 Task: Forward email with the signature Frances Hernandez with the subject Request for a blog post from softage.1@softage.net to softage.4@softage.net with the message Please let me know if there are any updates on the recruitment process., select first word, change the font color from current to blue and background color to purple Send the email
Action: Mouse moved to (848, 64)
Screenshot: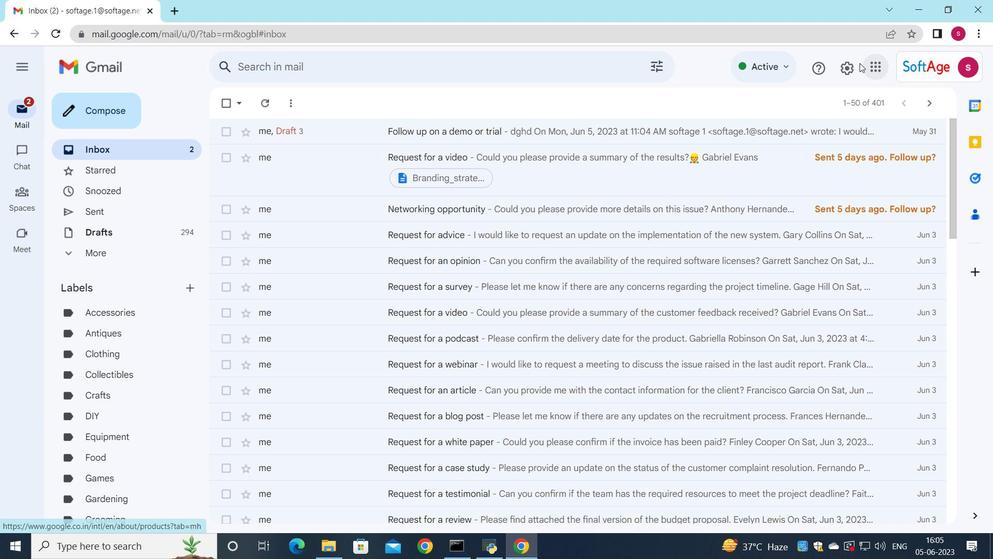 
Action: Mouse pressed left at (848, 64)
Screenshot: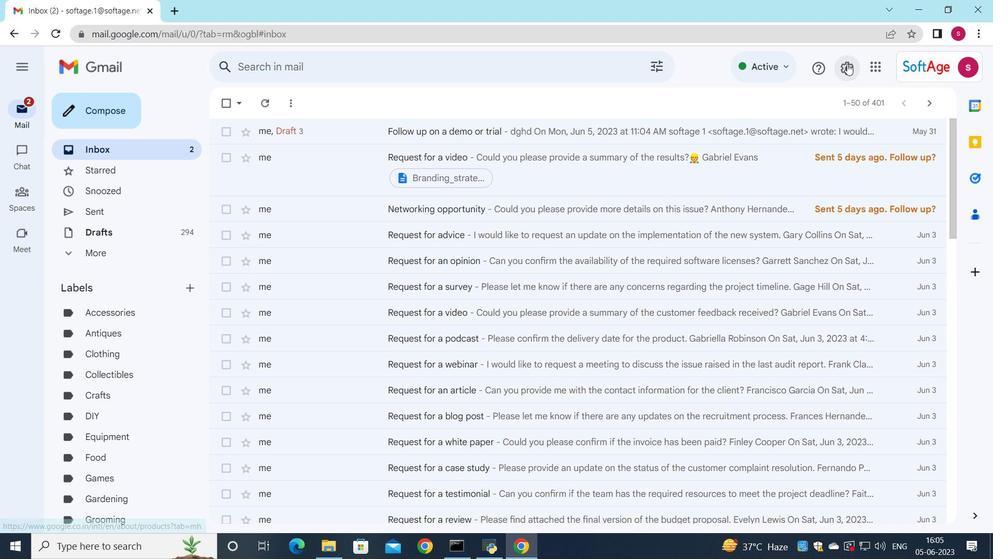 
Action: Mouse moved to (839, 131)
Screenshot: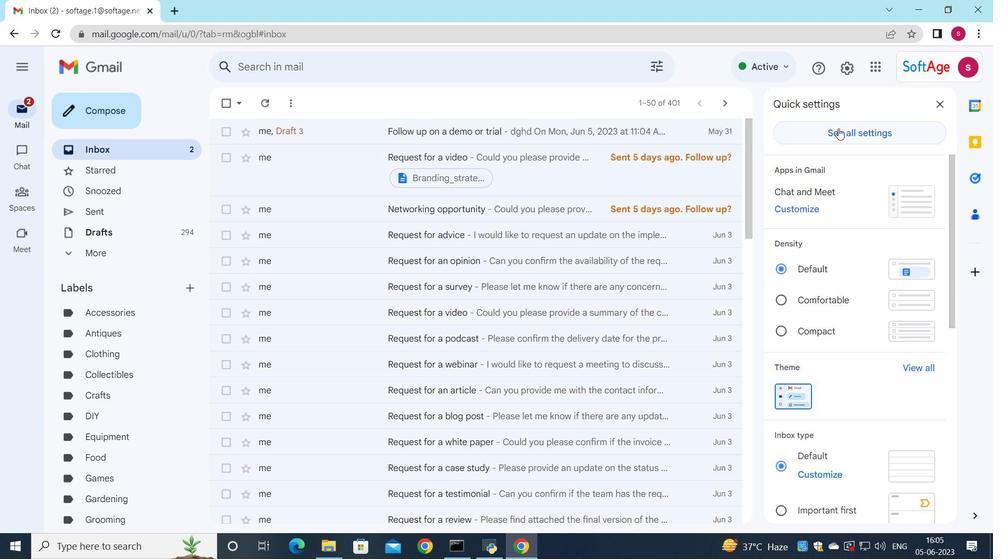 
Action: Mouse pressed left at (839, 131)
Screenshot: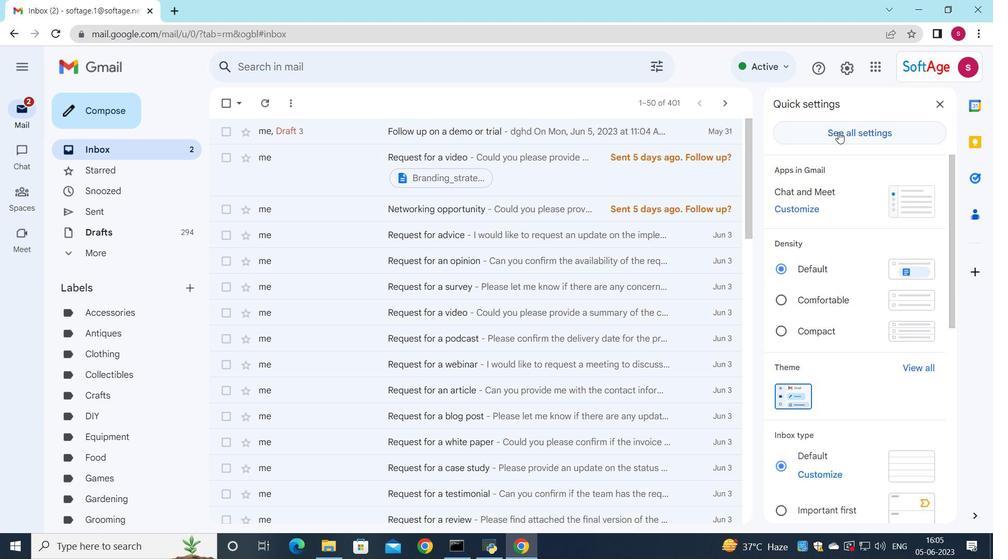 
Action: Mouse moved to (705, 119)
Screenshot: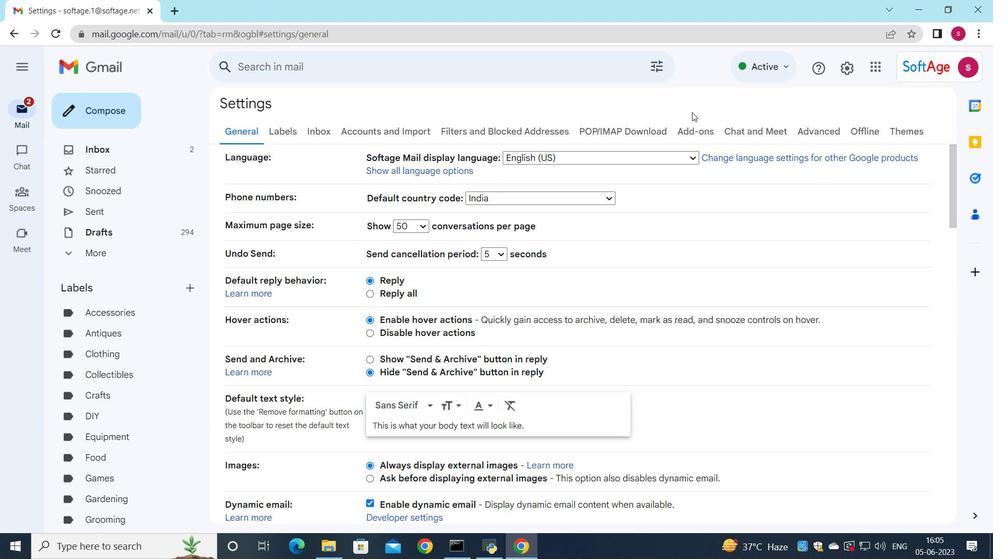 
Action: Mouse scrolled (705, 119) with delta (0, 0)
Screenshot: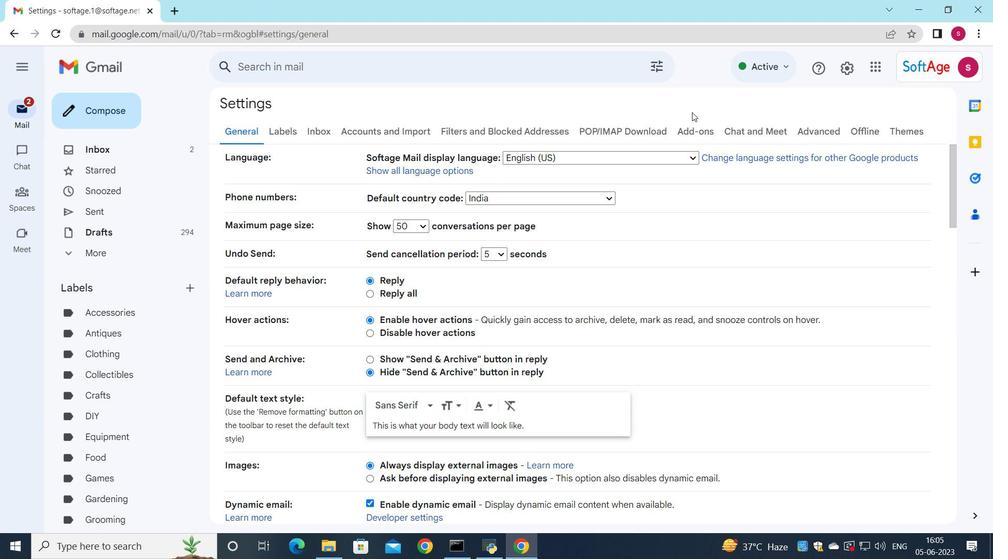 
Action: Mouse scrolled (705, 119) with delta (0, 0)
Screenshot: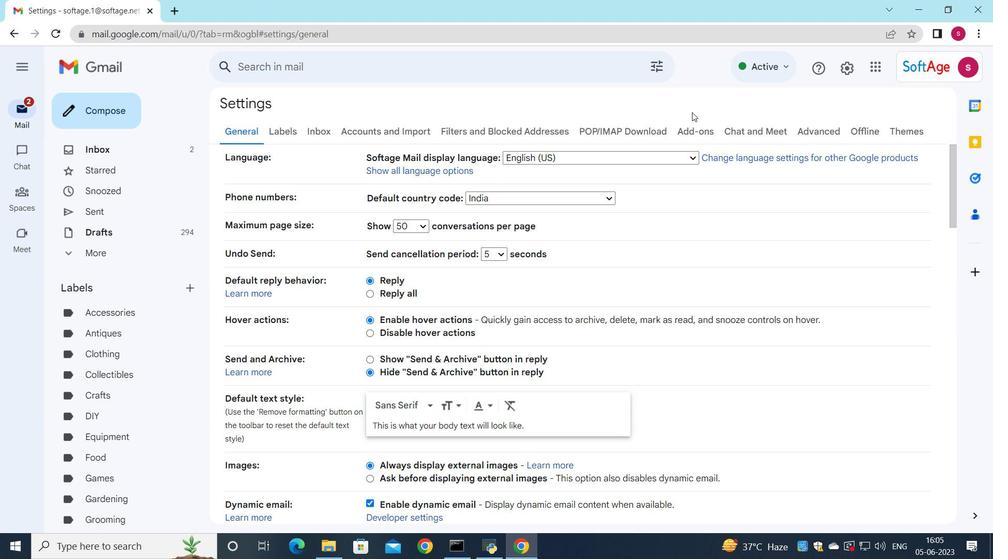 
Action: Mouse scrolled (705, 119) with delta (0, 0)
Screenshot: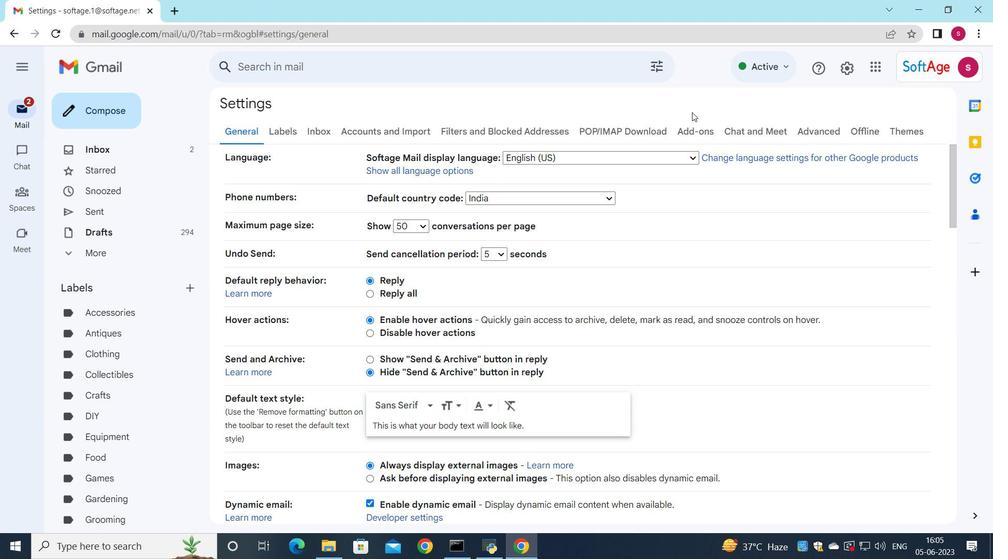 
Action: Mouse moved to (655, 243)
Screenshot: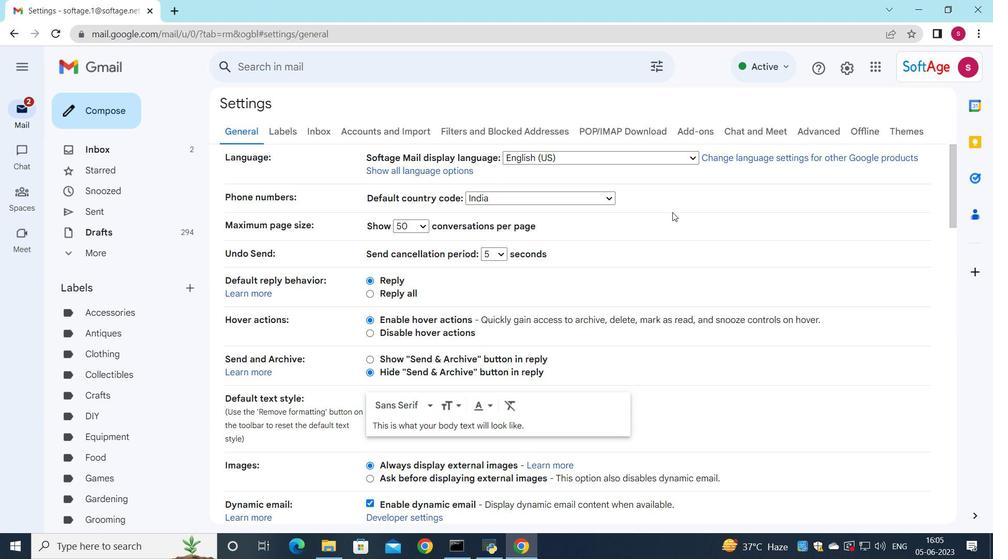 
Action: Mouse scrolled (655, 242) with delta (0, 0)
Screenshot: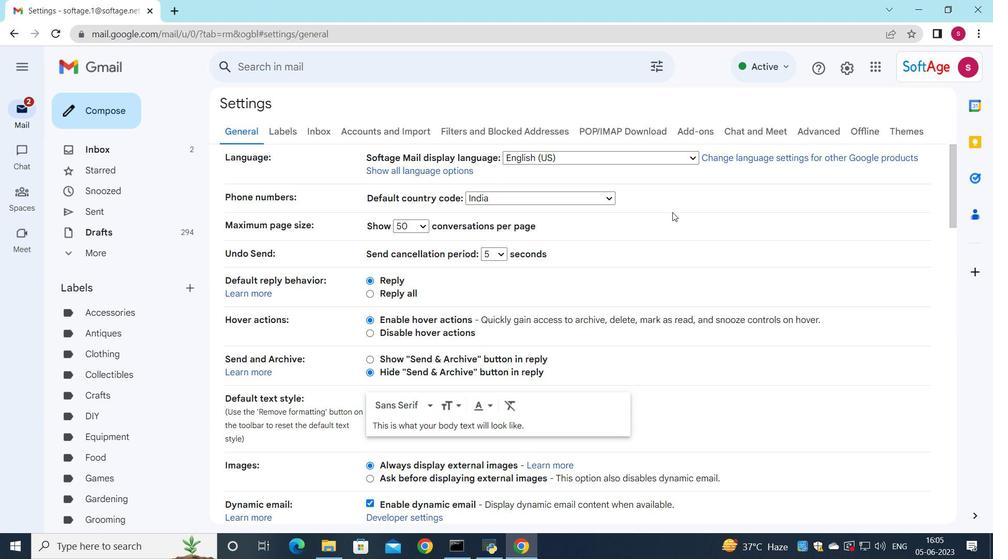 
Action: Mouse moved to (654, 244)
Screenshot: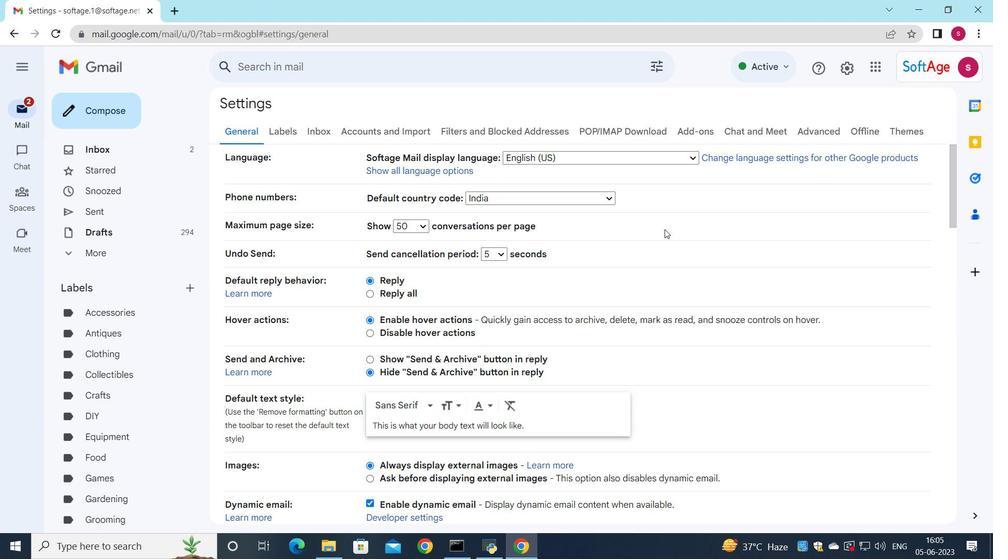 
Action: Mouse scrolled (654, 244) with delta (0, 0)
Screenshot: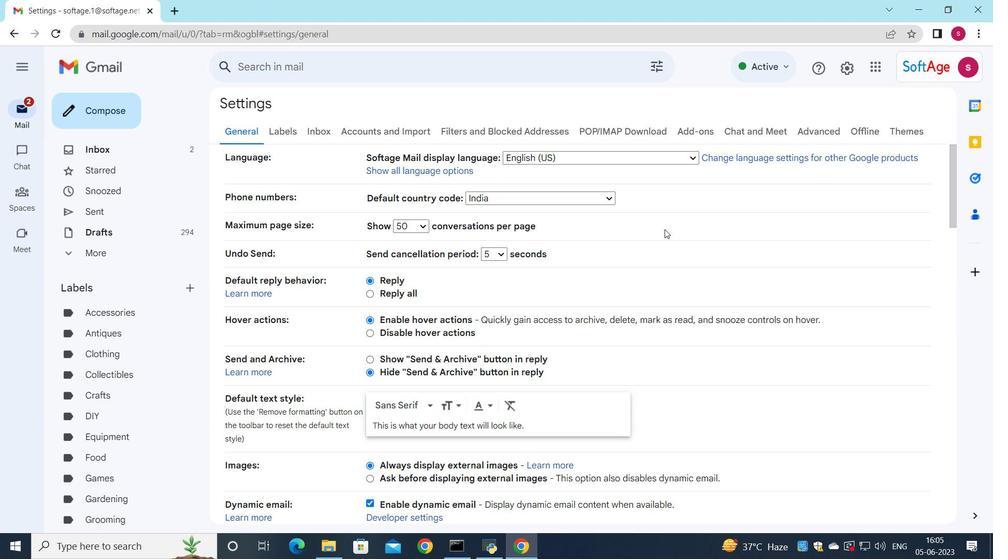 
Action: Mouse moved to (653, 245)
Screenshot: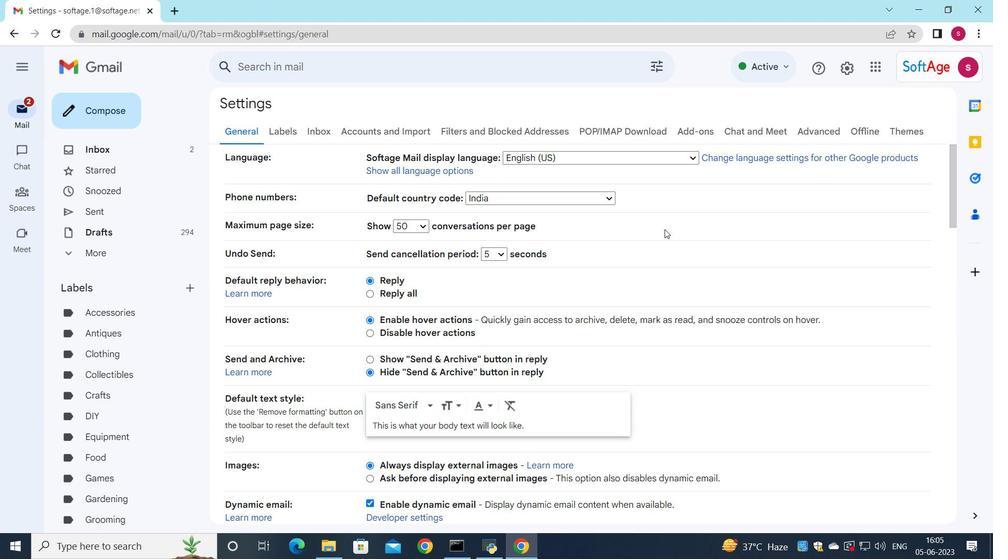 
Action: Mouse scrolled (653, 244) with delta (0, 0)
Screenshot: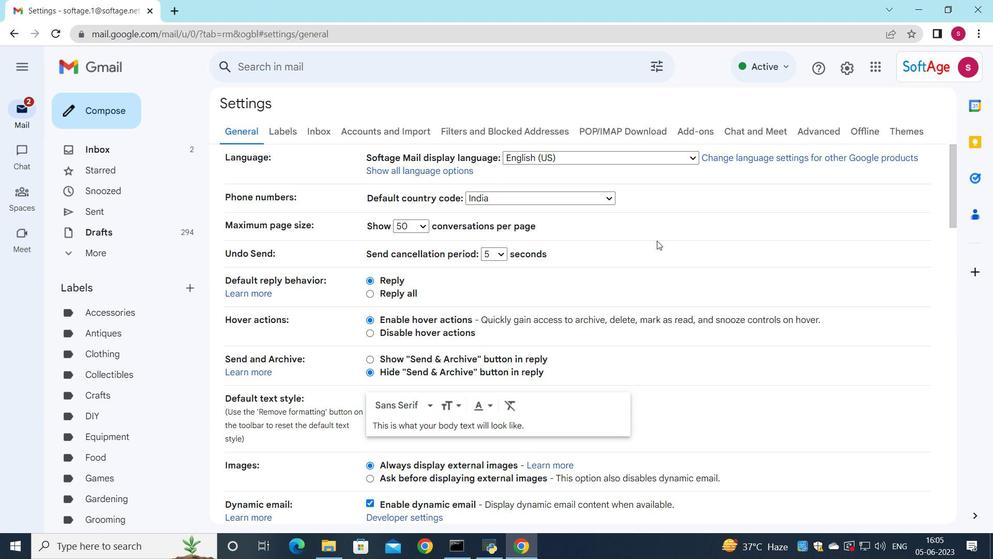 
Action: Mouse moved to (652, 245)
Screenshot: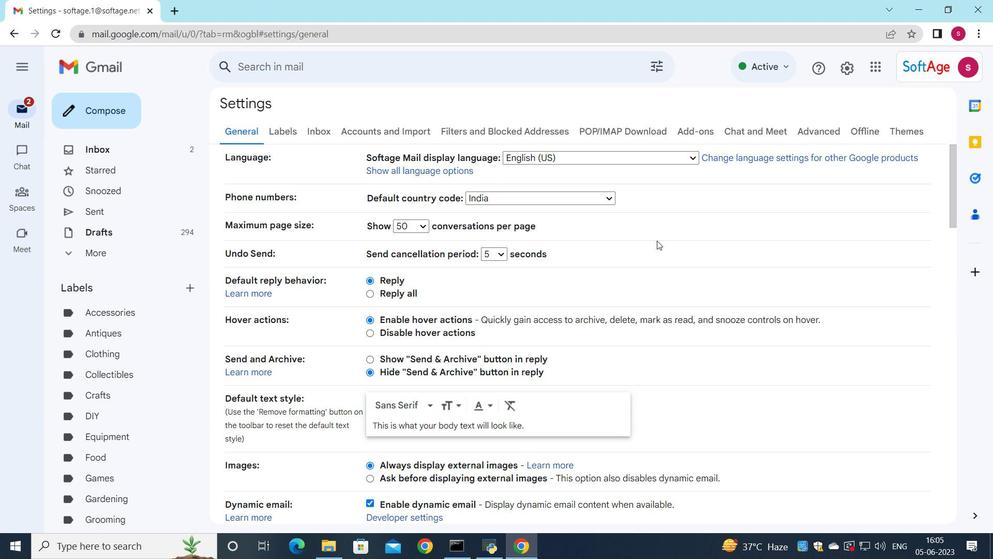 
Action: Mouse scrolled (652, 244) with delta (0, 0)
Screenshot: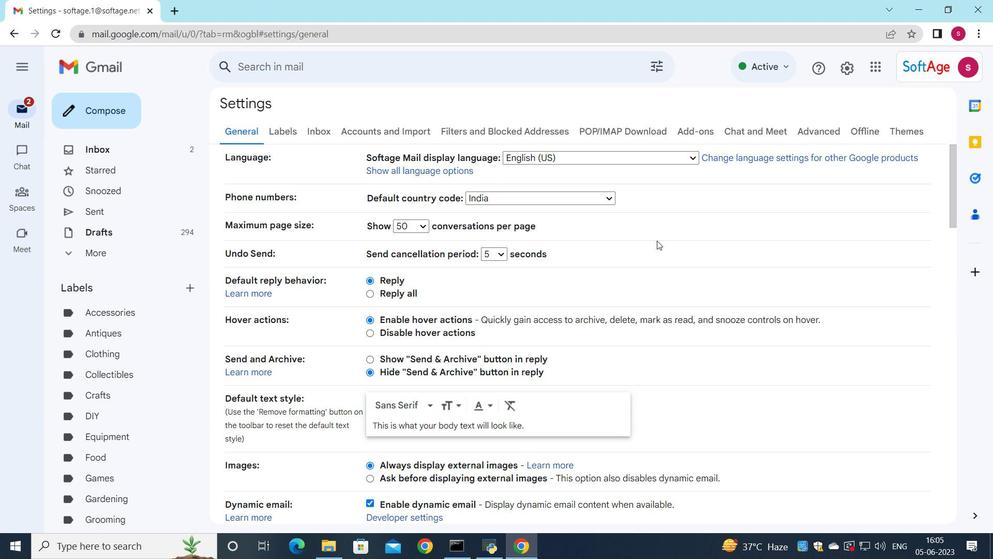 
Action: Mouse moved to (633, 251)
Screenshot: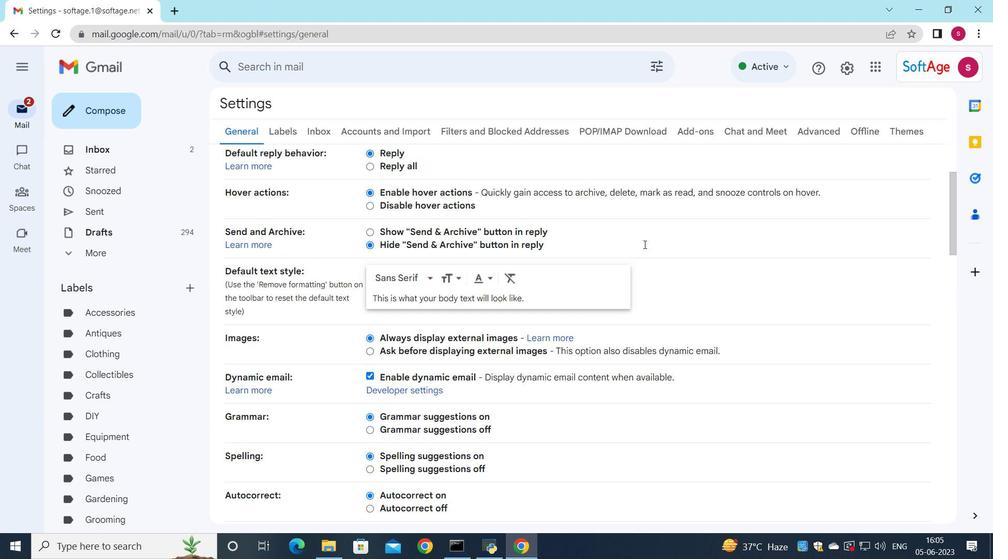 
Action: Mouse scrolled (633, 250) with delta (0, 0)
Screenshot: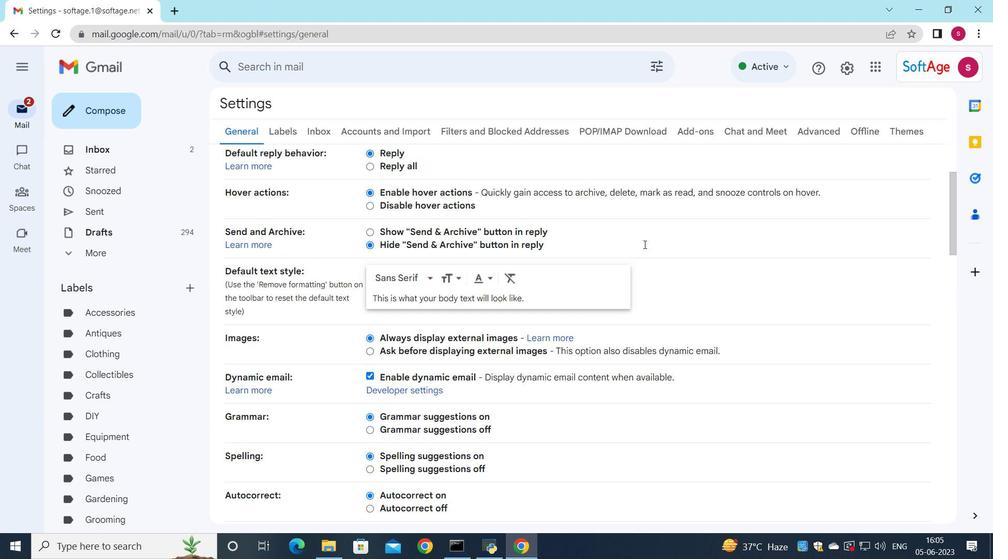 
Action: Mouse moved to (633, 251)
Screenshot: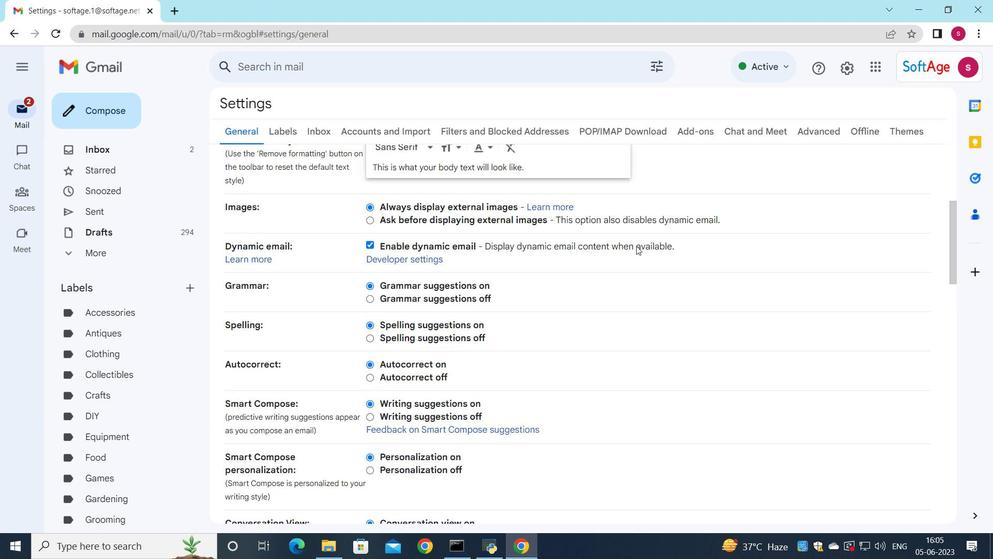 
Action: Mouse scrolled (633, 251) with delta (0, 0)
Screenshot: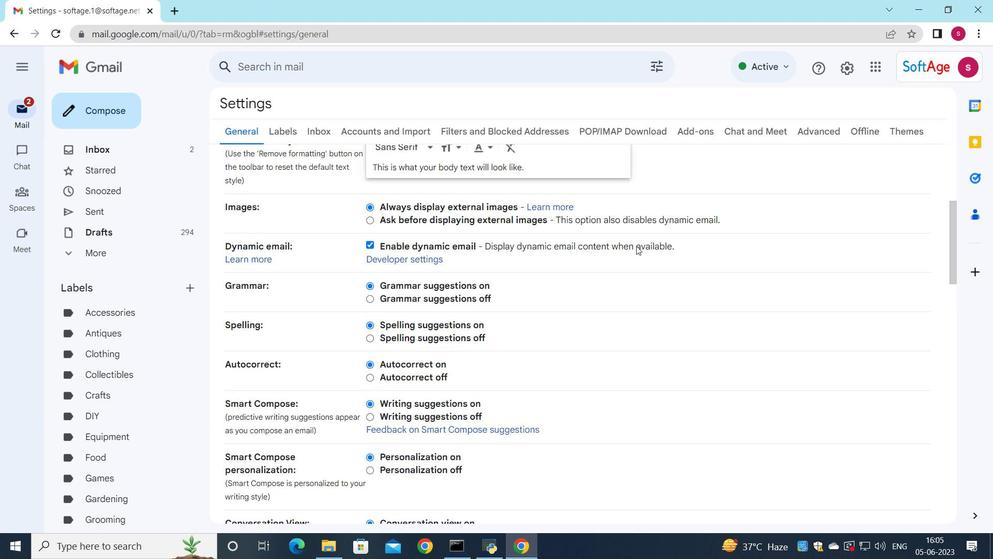 
Action: Mouse moved to (633, 252)
Screenshot: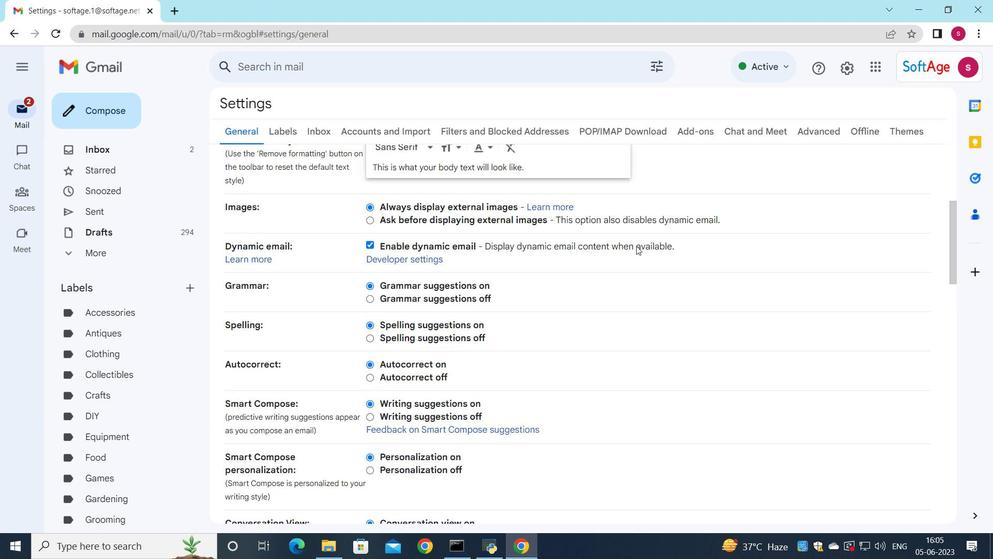 
Action: Mouse scrolled (633, 252) with delta (0, 0)
Screenshot: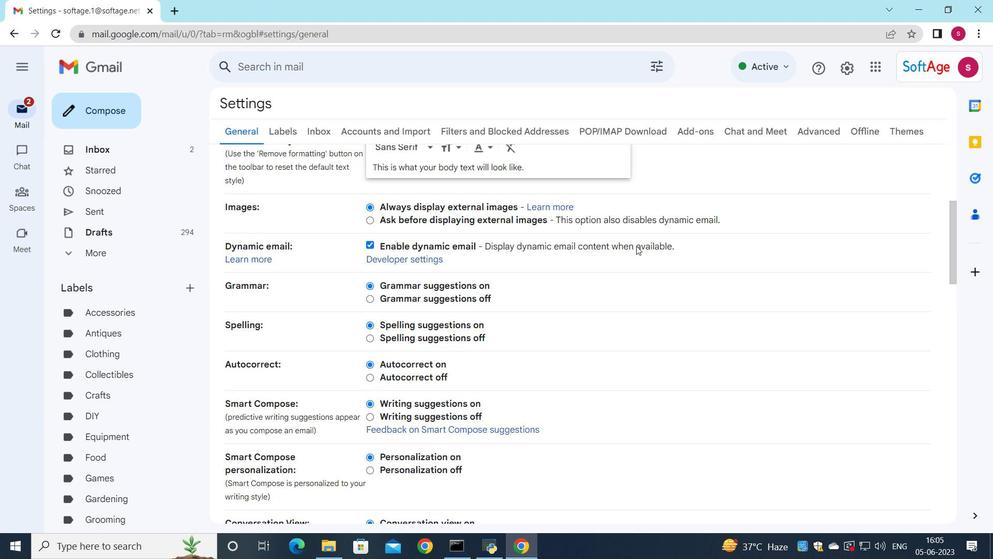 
Action: Mouse scrolled (633, 252) with delta (0, 0)
Screenshot: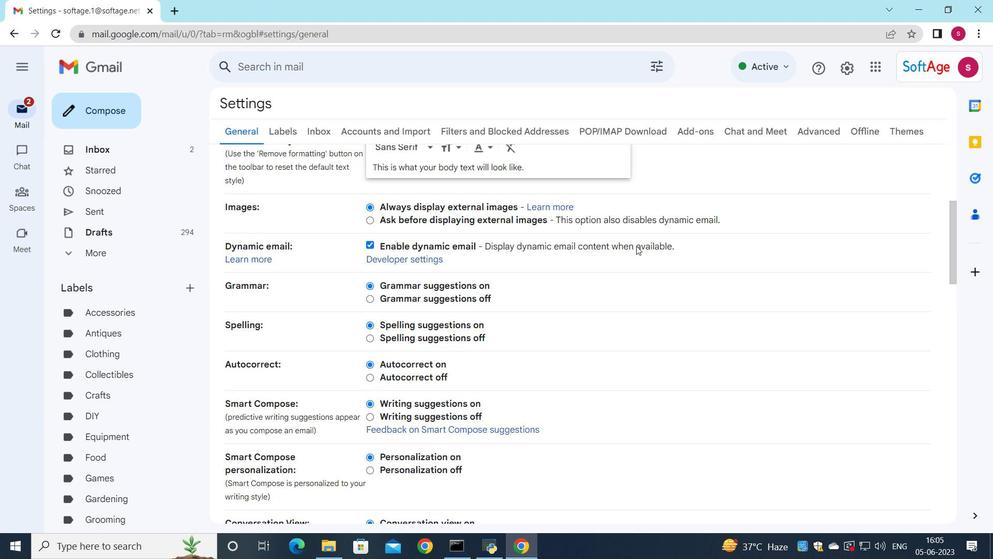 
Action: Mouse moved to (558, 326)
Screenshot: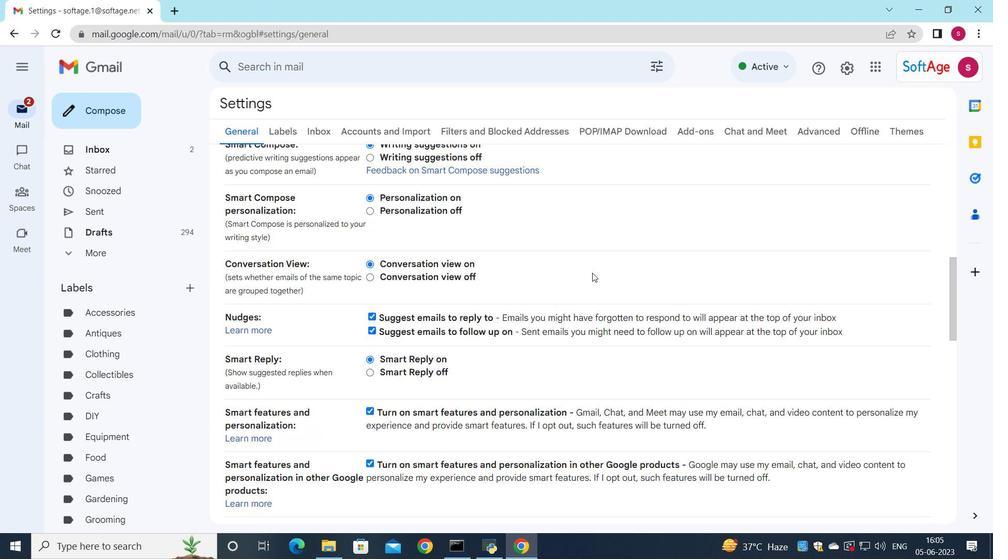 
Action: Mouse scrolled (558, 326) with delta (0, 0)
Screenshot: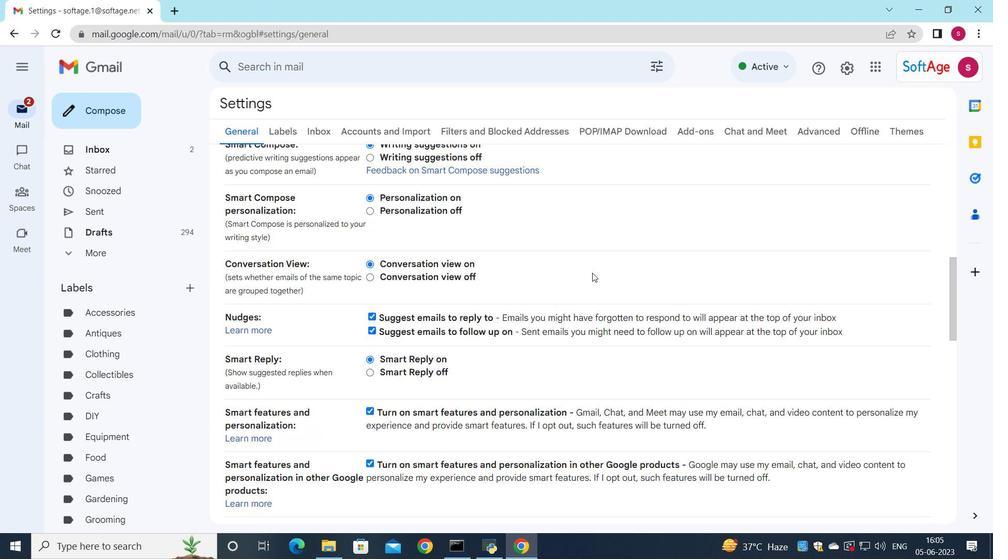 
Action: Mouse moved to (557, 328)
Screenshot: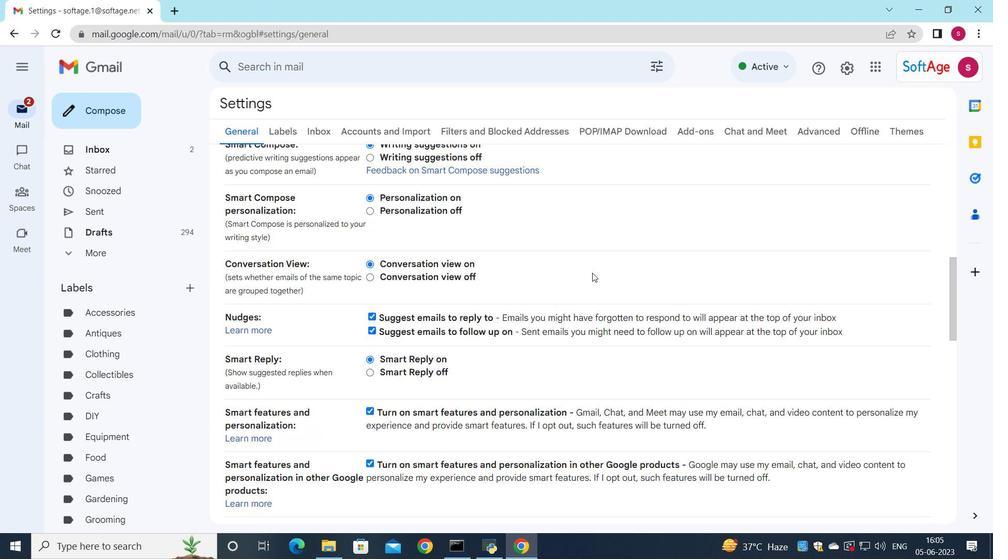 
Action: Mouse scrolled (557, 328) with delta (0, 0)
Screenshot: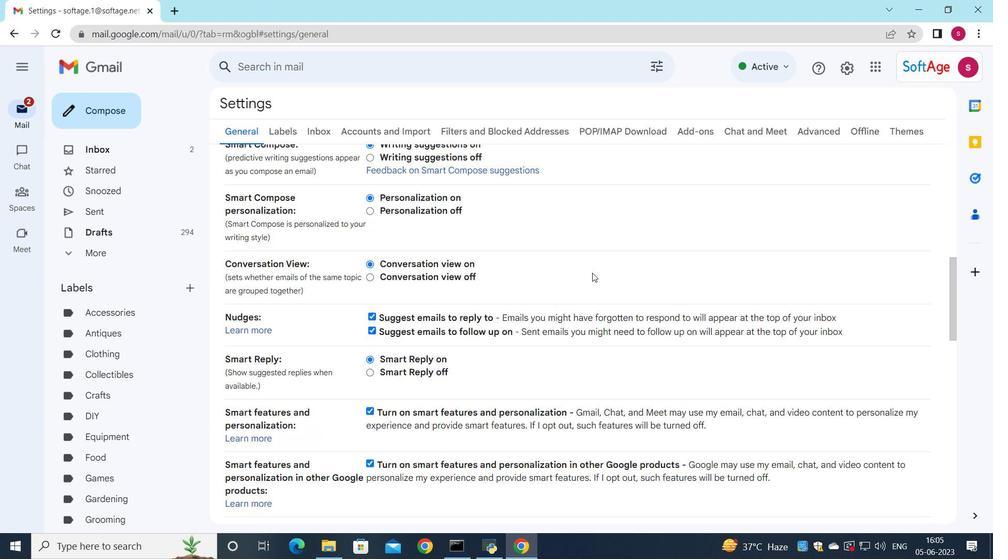
Action: Mouse moved to (557, 329)
Screenshot: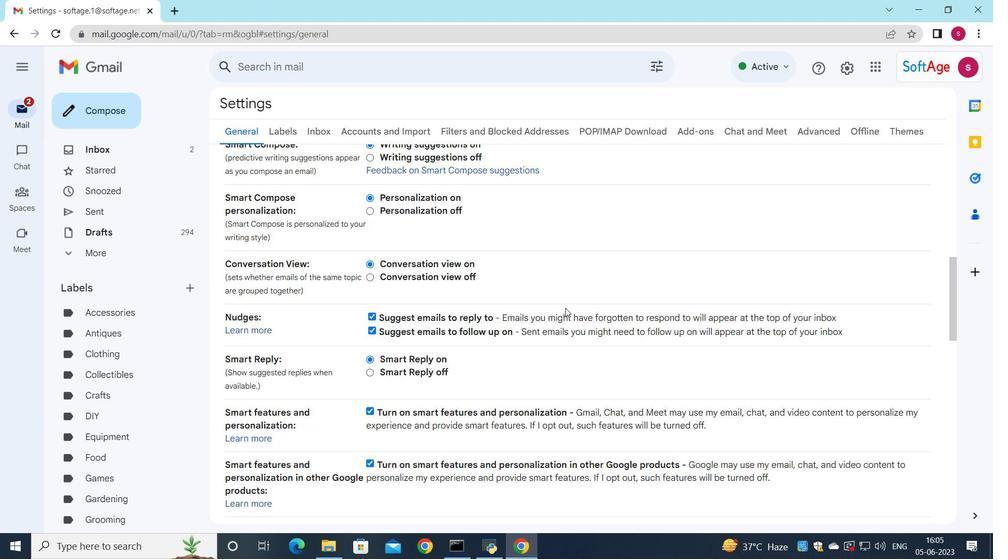 
Action: Mouse scrolled (557, 328) with delta (0, 0)
Screenshot: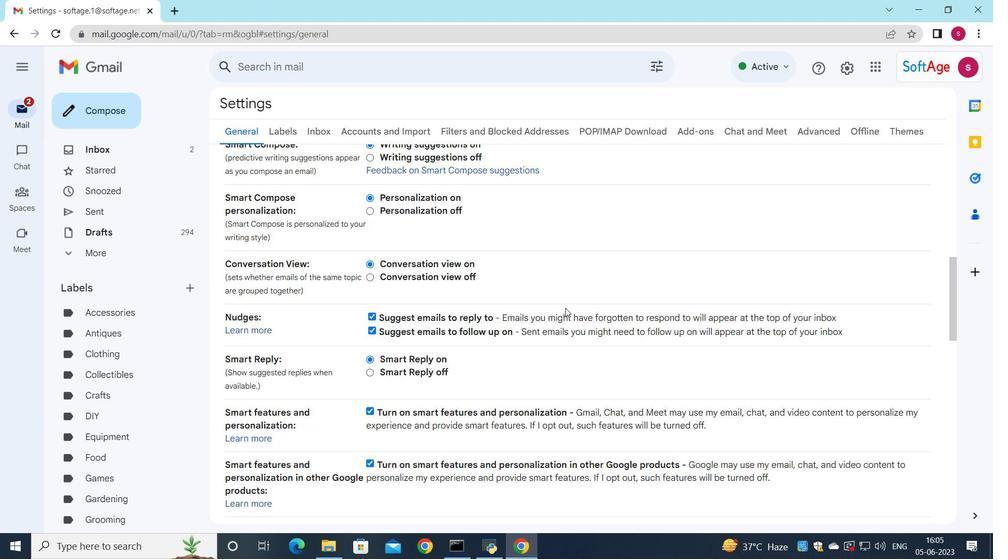 
Action: Mouse scrolled (557, 328) with delta (0, 0)
Screenshot: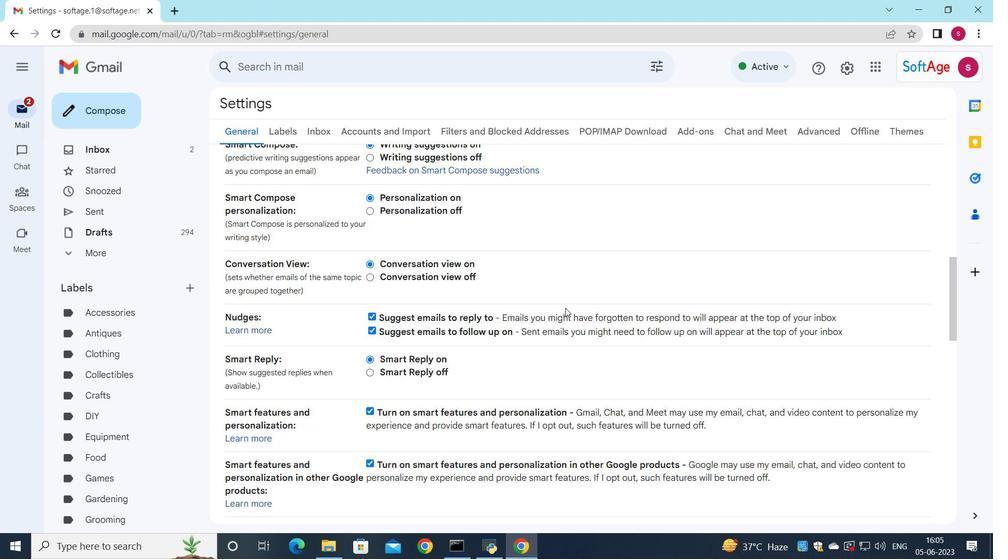 
Action: Mouse scrolled (557, 328) with delta (0, 0)
Screenshot: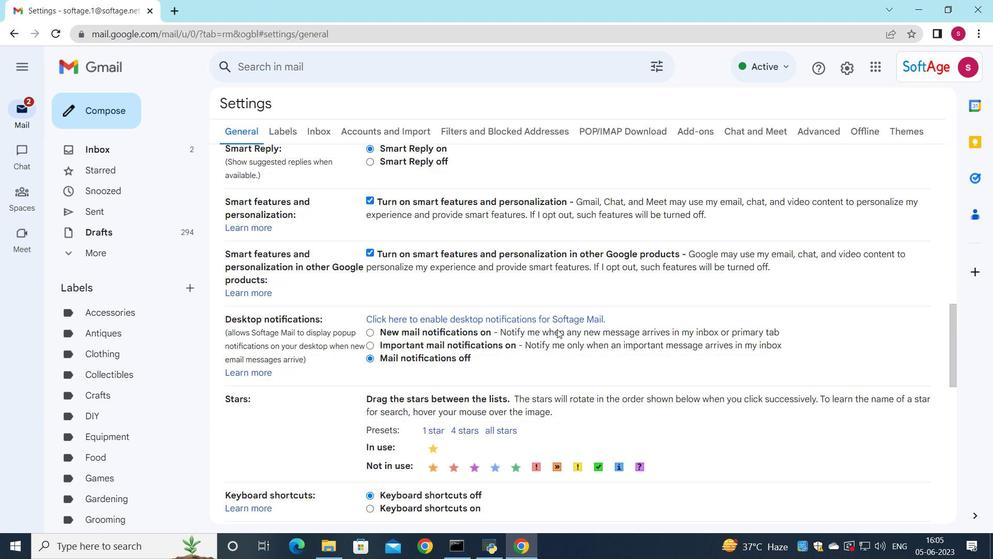 
Action: Mouse scrolled (557, 328) with delta (0, 0)
Screenshot: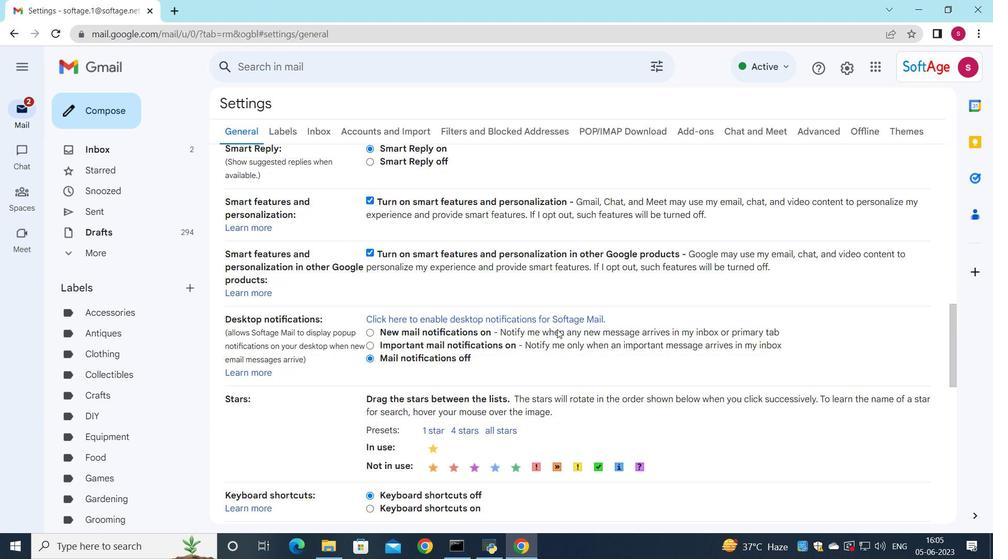 
Action: Mouse scrolled (557, 328) with delta (0, 0)
Screenshot: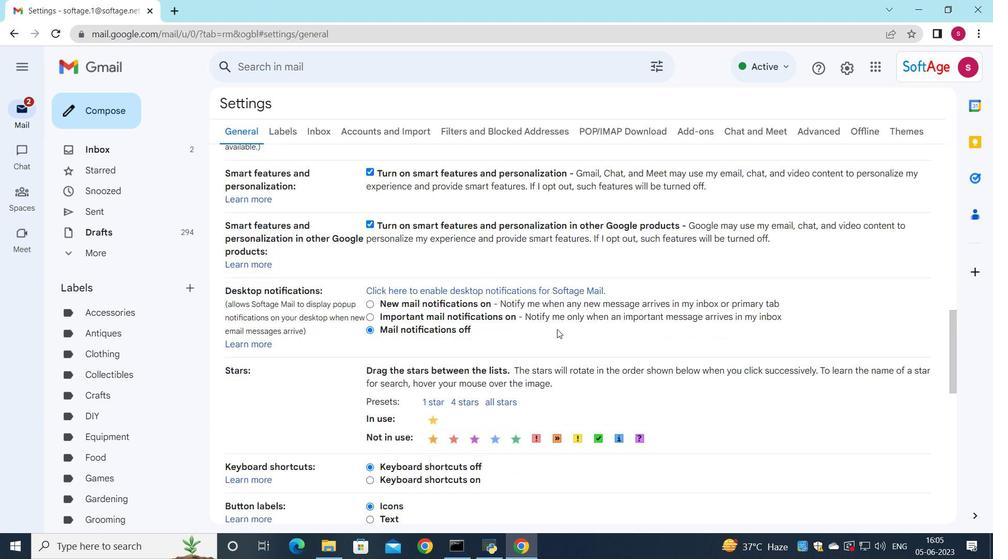 
Action: Mouse scrolled (557, 328) with delta (0, 0)
Screenshot: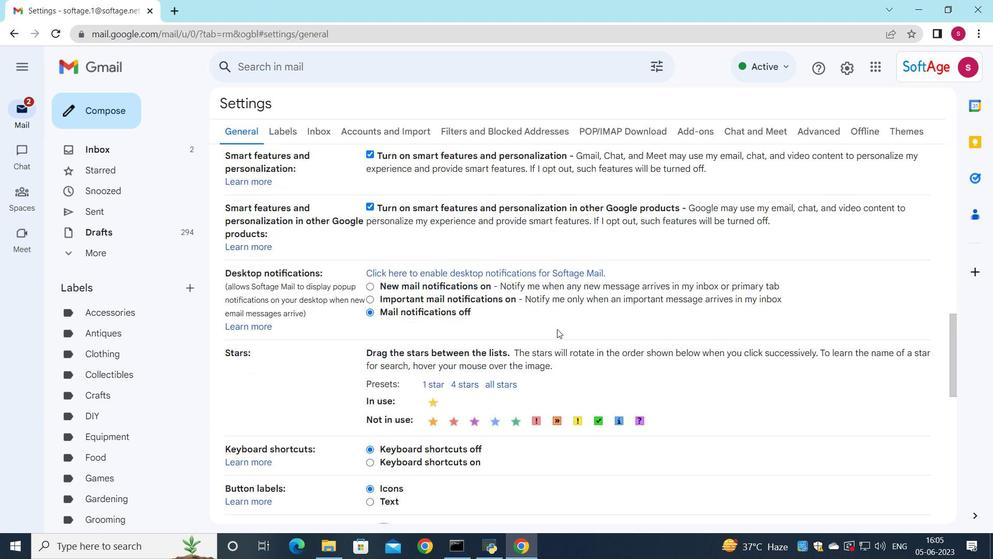 
Action: Mouse moved to (408, 384)
Screenshot: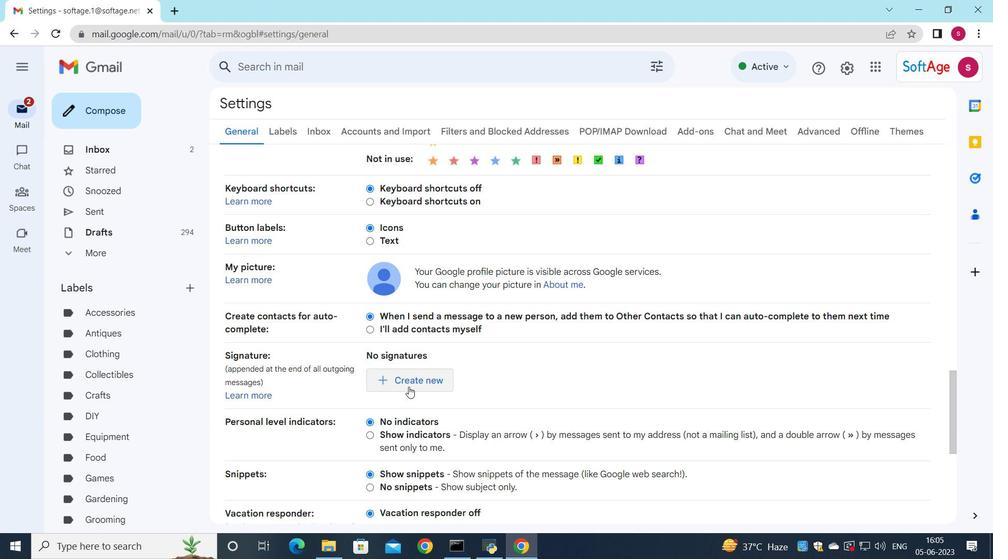 
Action: Mouse pressed left at (408, 384)
Screenshot: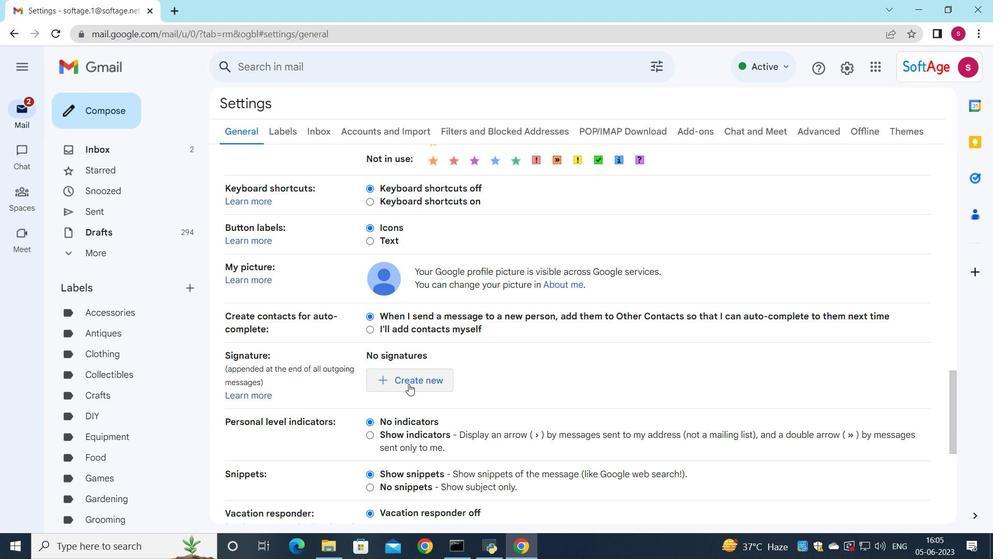 
Action: Mouse moved to (554, 282)
Screenshot: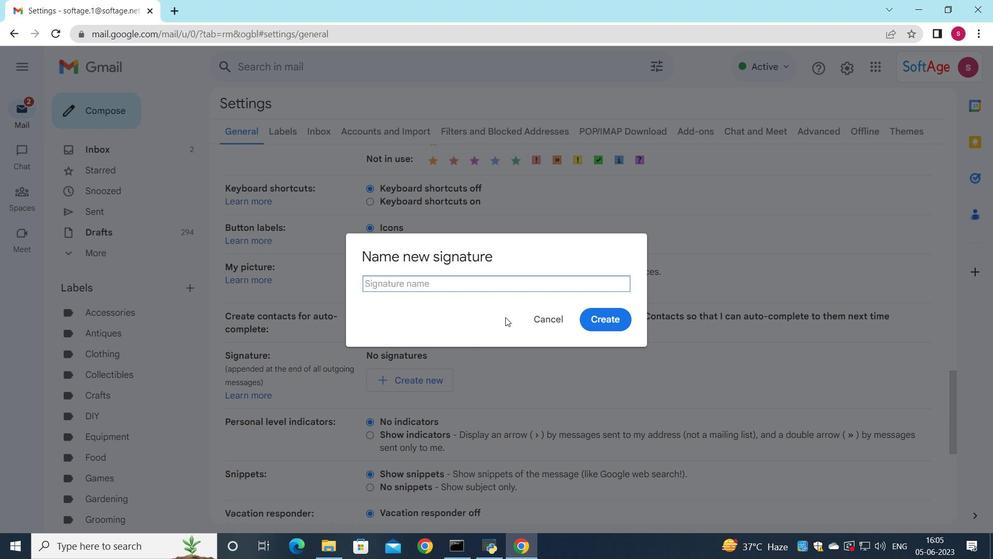 
Action: Key pressed <Key.shift>Frances<Key.space><Key.shift><Key.shift><Key.shift><Key.shift><Key.shift><Key.shift><Key.shift><Key.shift>Hernandez<Key.enter>
Screenshot: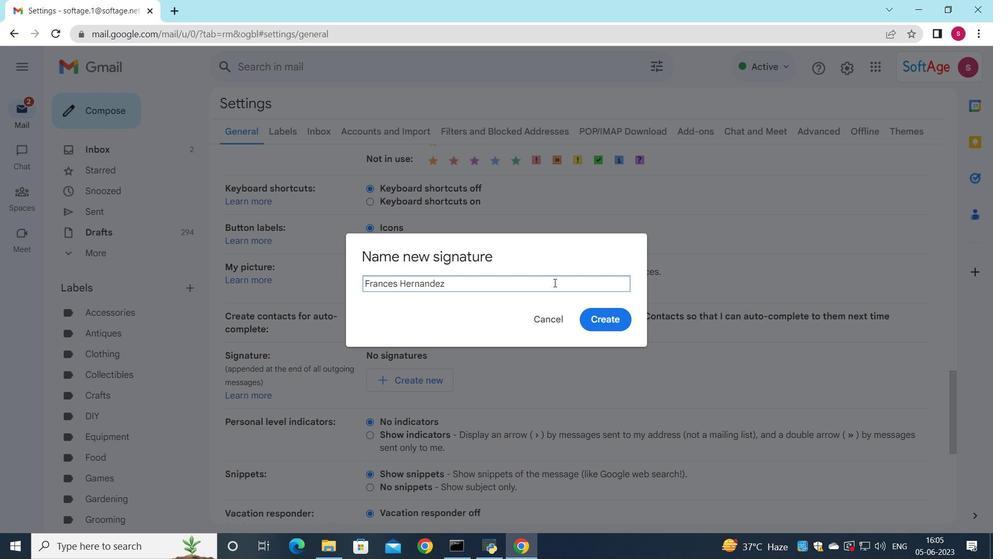 
Action: Mouse moved to (564, 392)
Screenshot: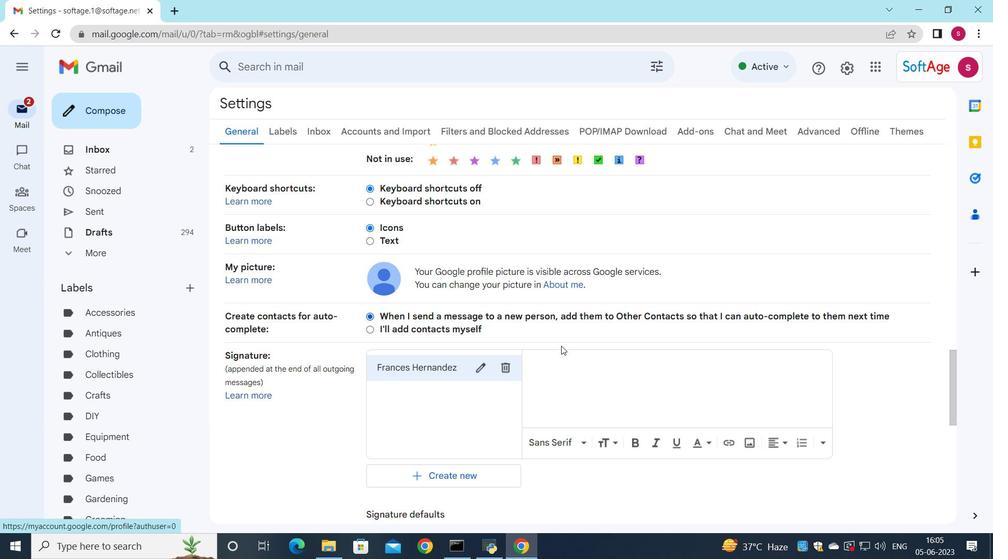 
Action: Mouse pressed left at (564, 392)
Screenshot: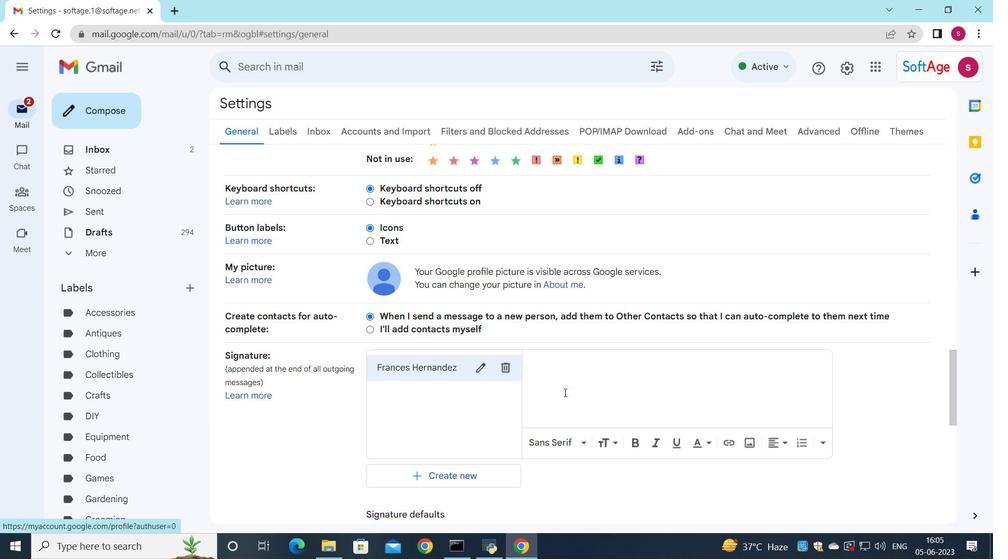 
Action: Mouse moved to (611, 386)
Screenshot: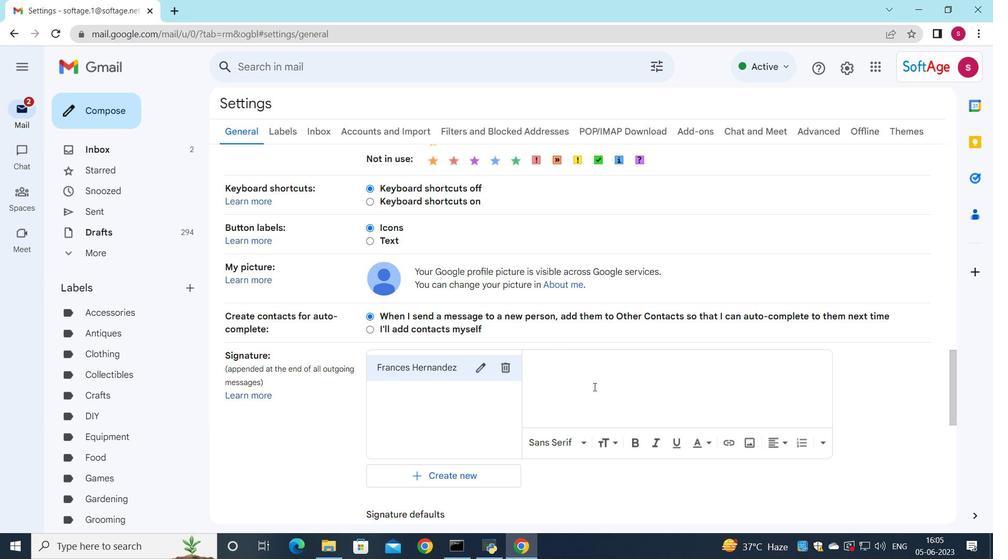 
Action: Key pressed <Key.shift>Frances<Key.space><Key.shift>Hernandez
Screenshot: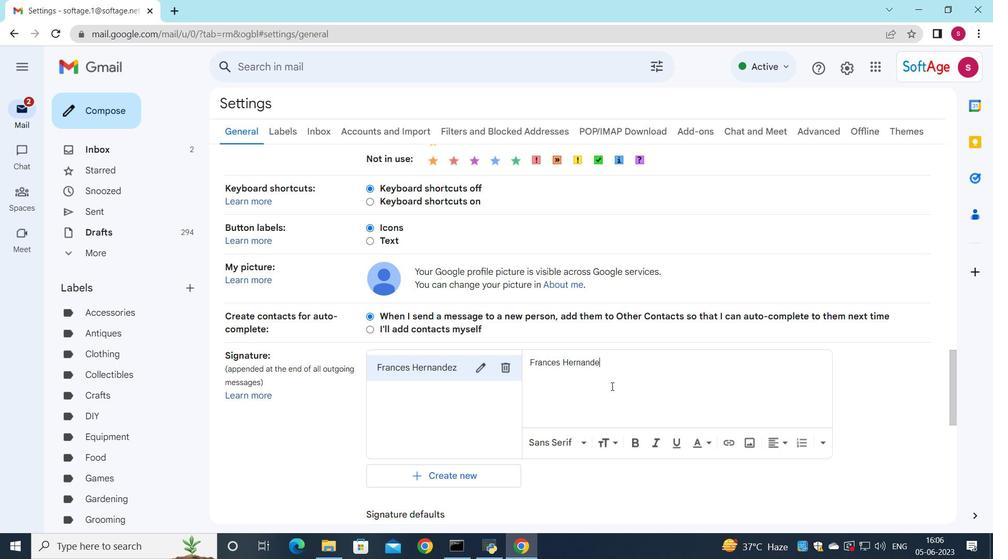 
Action: Mouse moved to (542, 339)
Screenshot: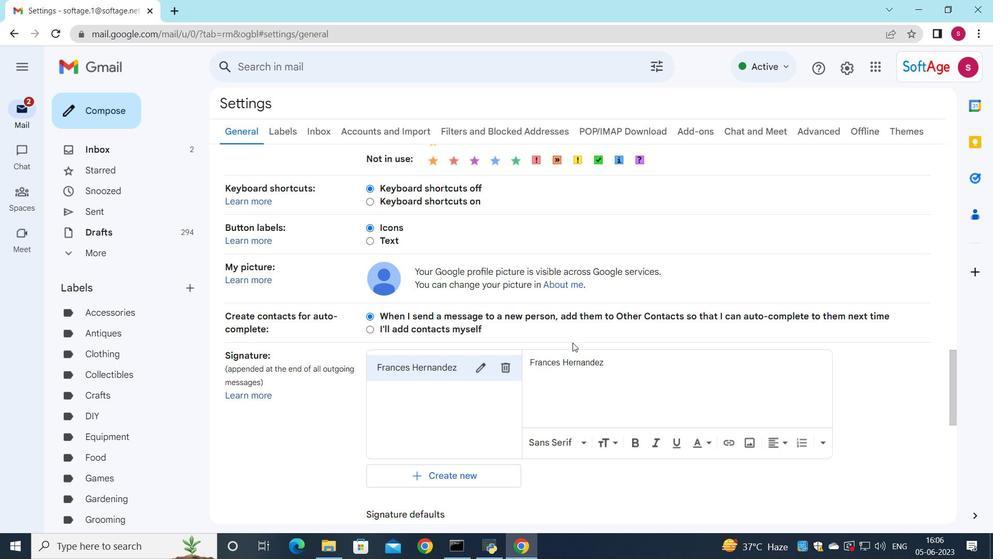 
Action: Mouse scrolled (542, 339) with delta (0, 0)
Screenshot: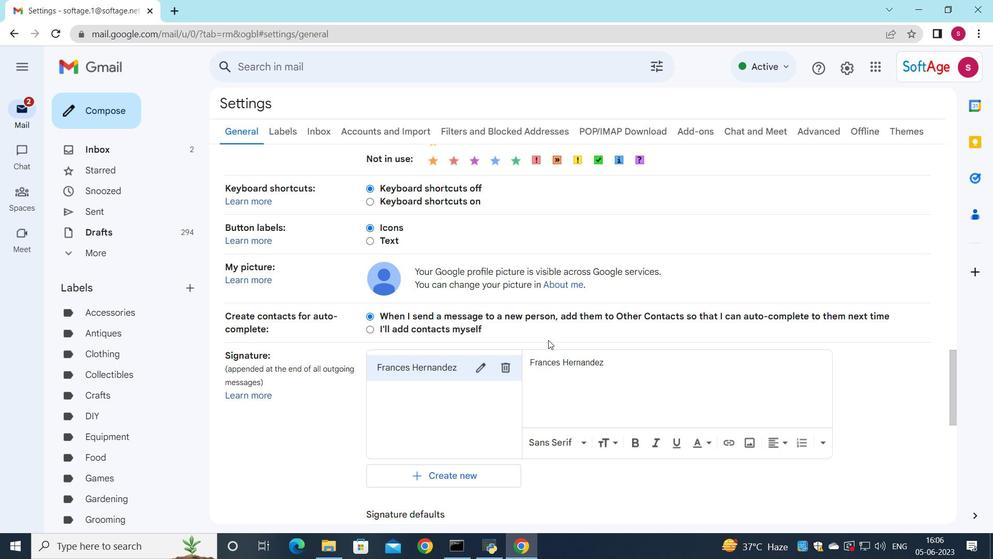 
Action: Mouse moved to (533, 348)
Screenshot: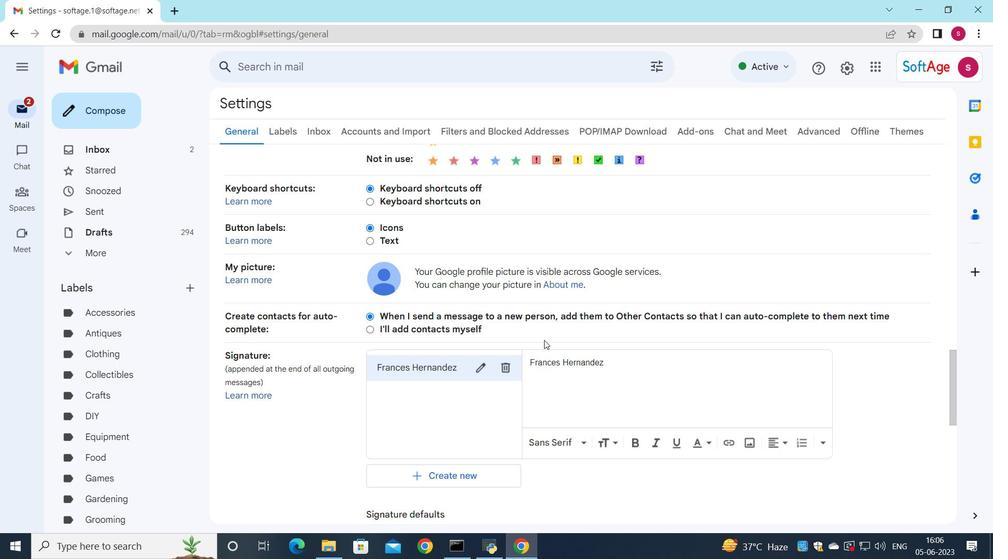 
Action: Mouse scrolled (533, 348) with delta (0, 0)
Screenshot: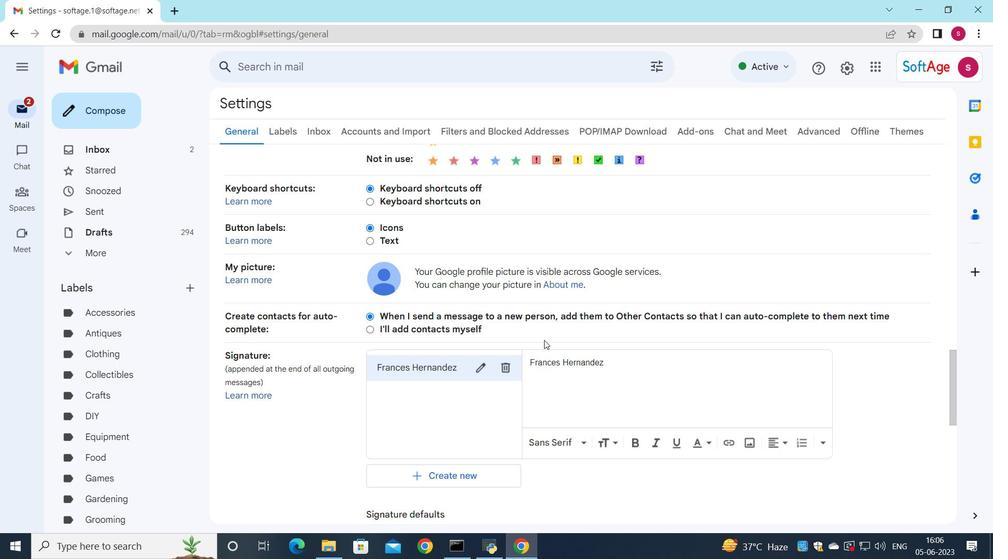 
Action: Mouse moved to (523, 370)
Screenshot: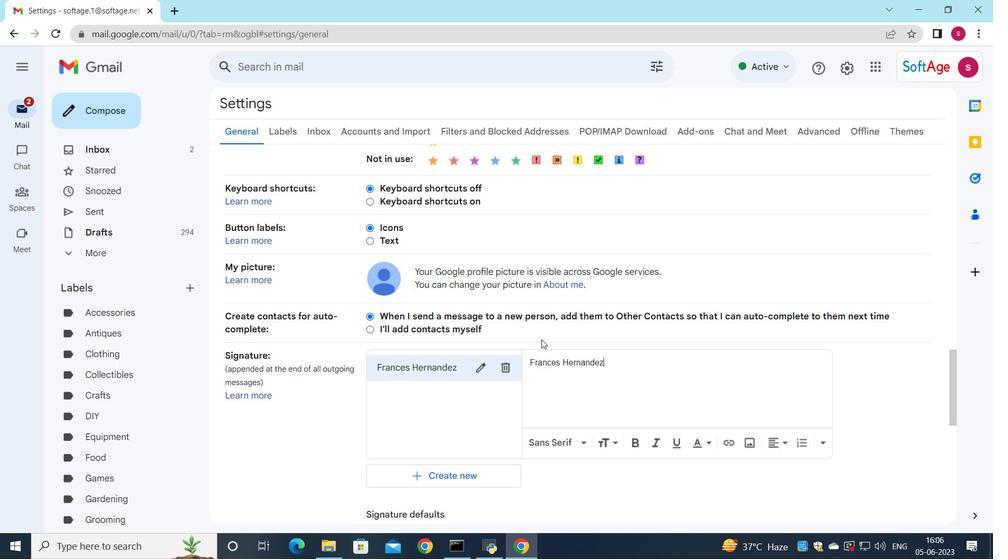 
Action: Mouse scrolled (523, 369) with delta (0, 0)
Screenshot: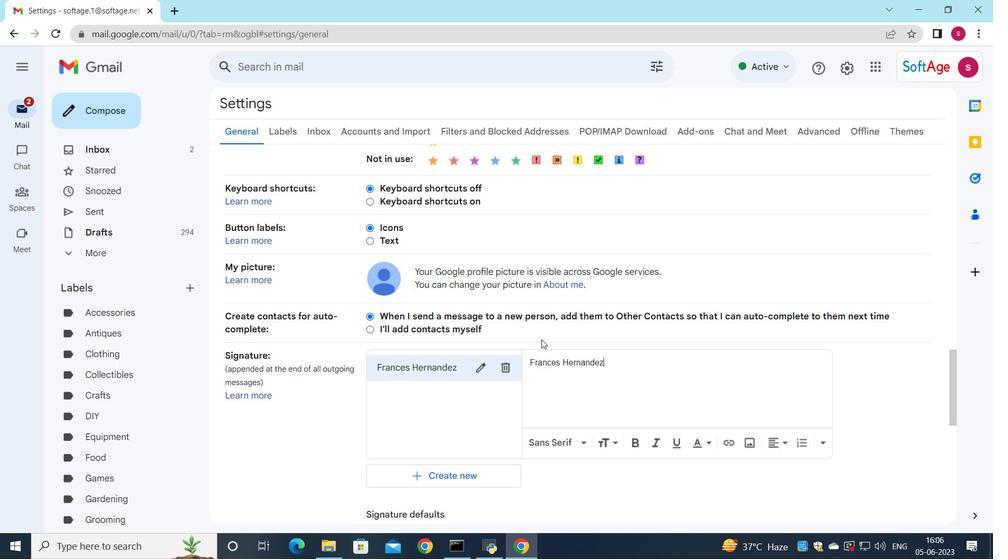 
Action: Mouse moved to (468, 356)
Screenshot: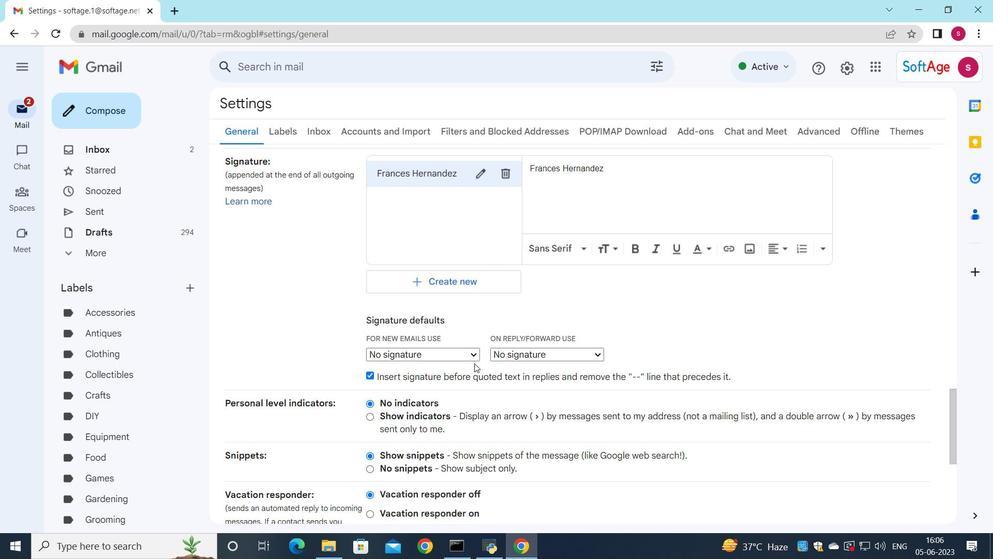 
Action: Mouse pressed left at (468, 356)
Screenshot: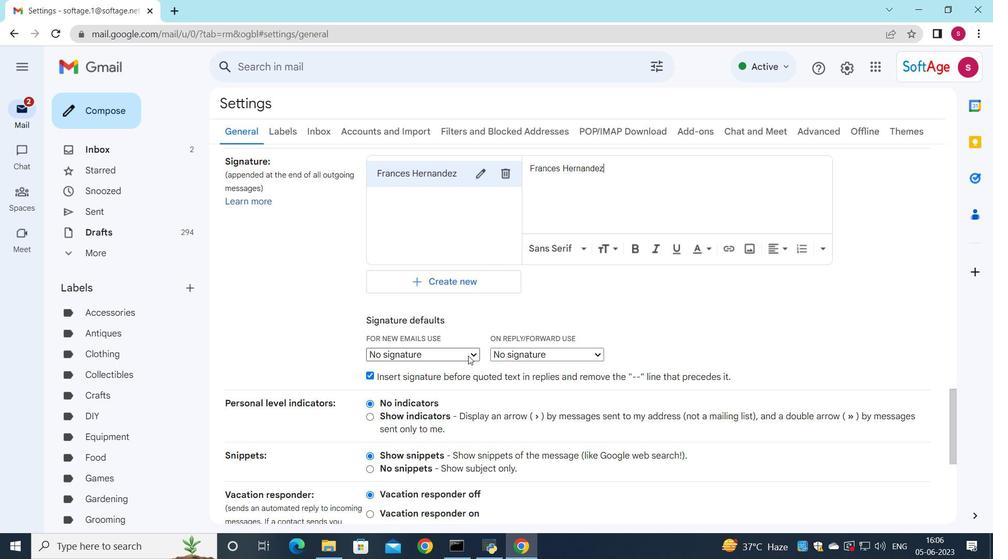 
Action: Mouse moved to (467, 379)
Screenshot: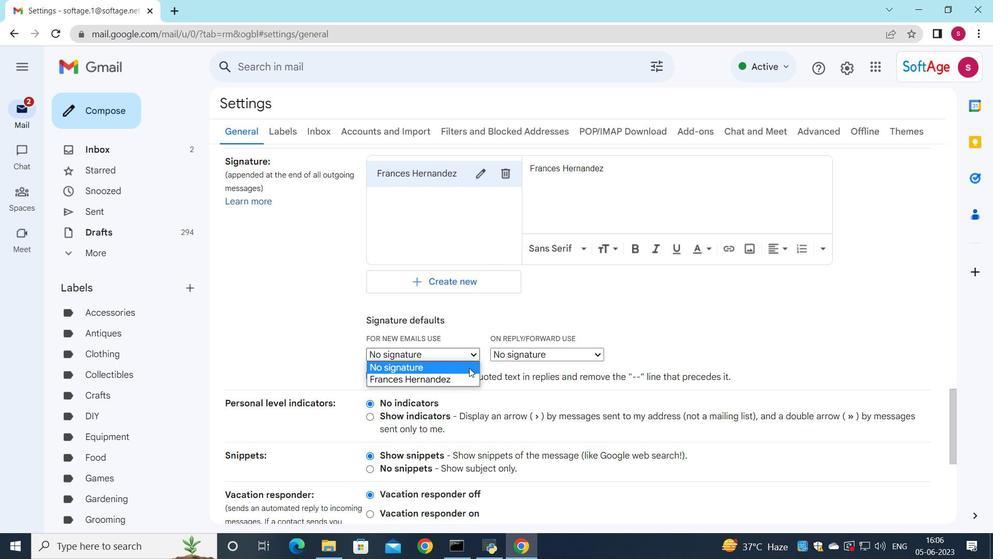 
Action: Mouse pressed left at (467, 379)
Screenshot: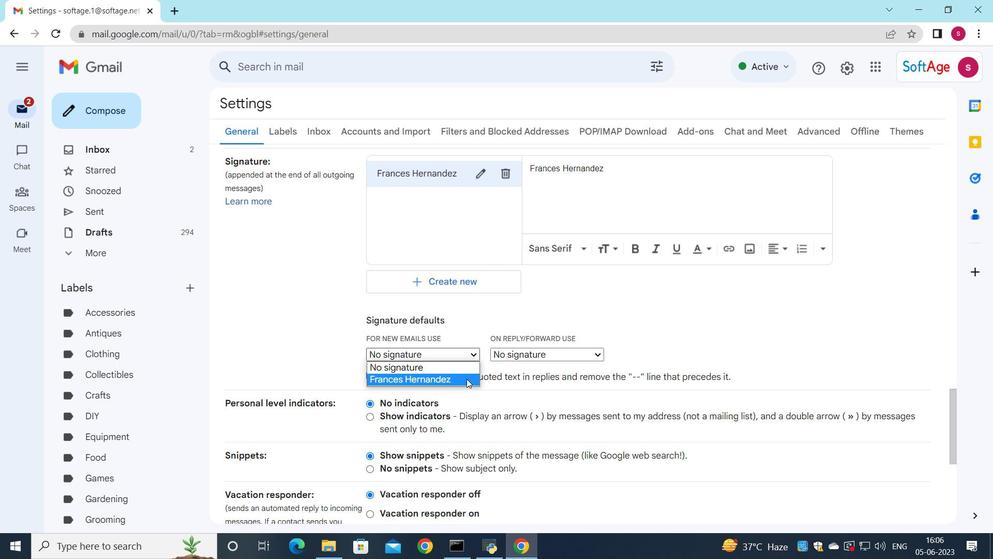 
Action: Mouse moved to (505, 348)
Screenshot: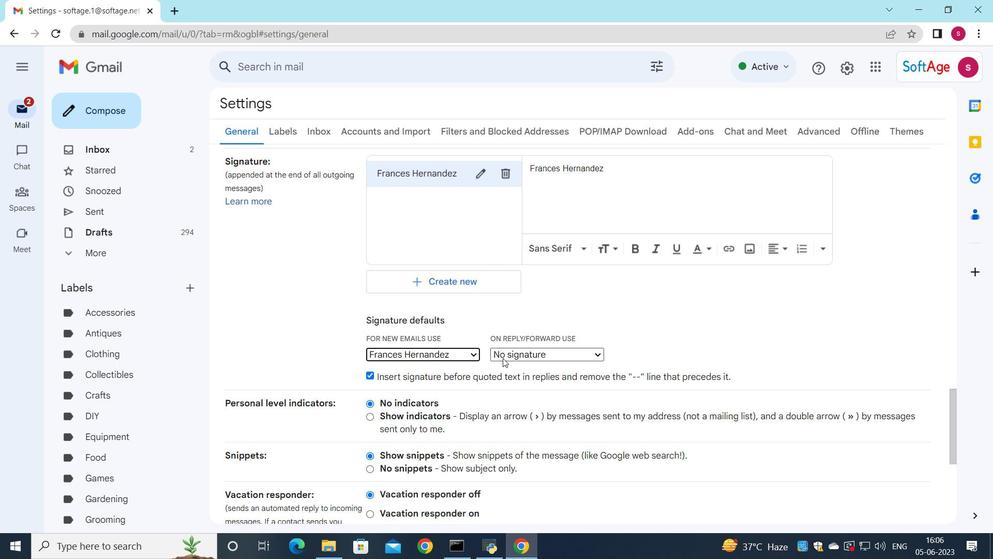 
Action: Mouse pressed left at (505, 348)
Screenshot: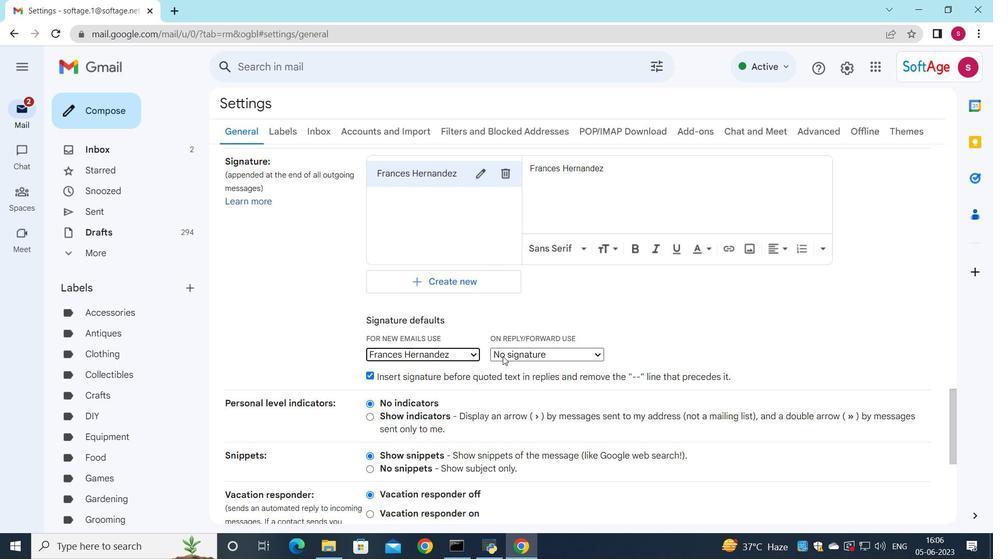 
Action: Mouse moved to (506, 378)
Screenshot: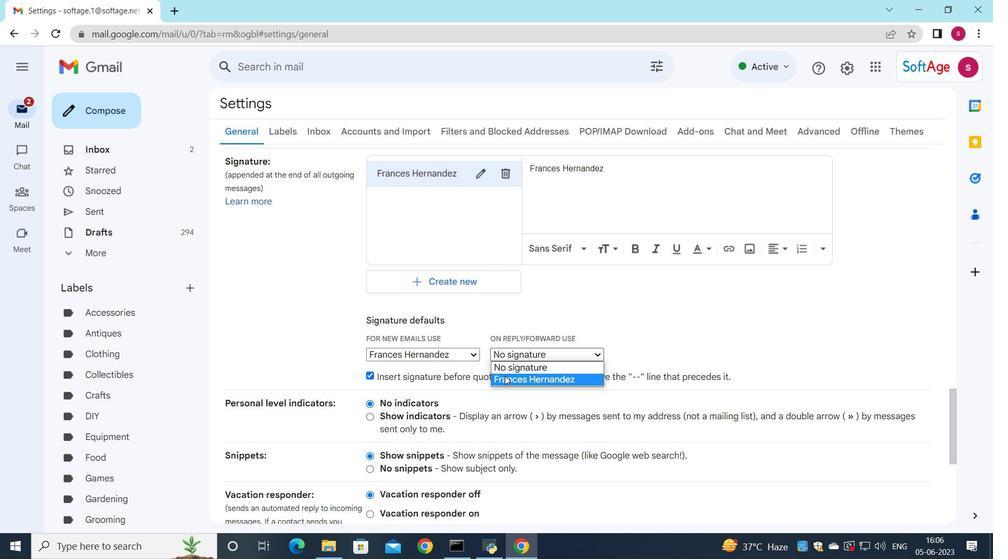 
Action: Mouse pressed left at (506, 378)
Screenshot: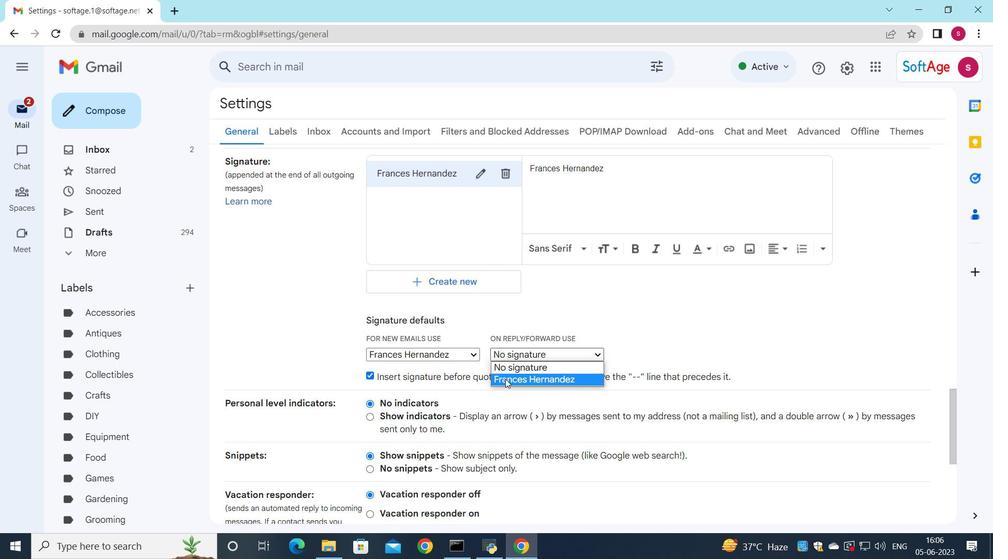 
Action: Mouse scrolled (506, 378) with delta (0, 0)
Screenshot: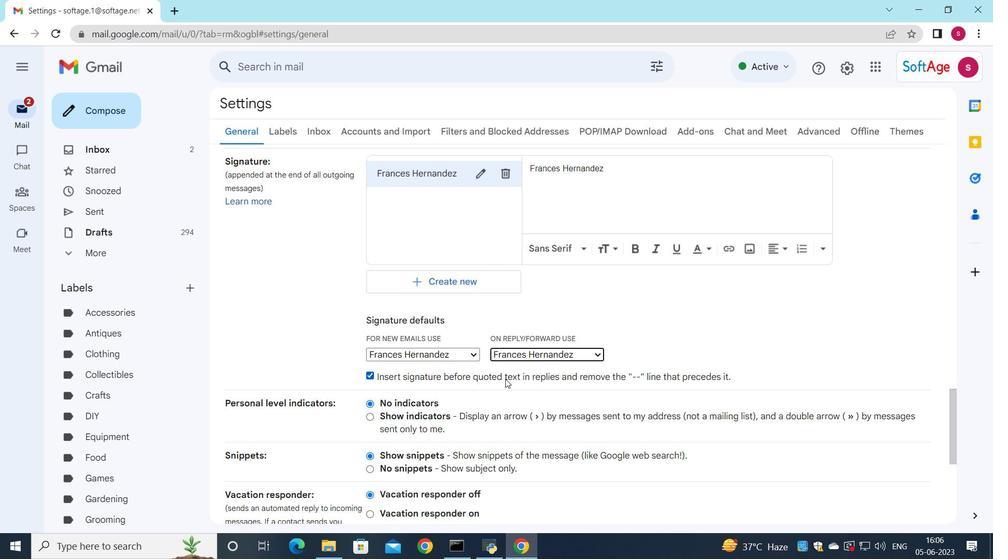 
Action: Mouse scrolled (506, 378) with delta (0, 0)
Screenshot: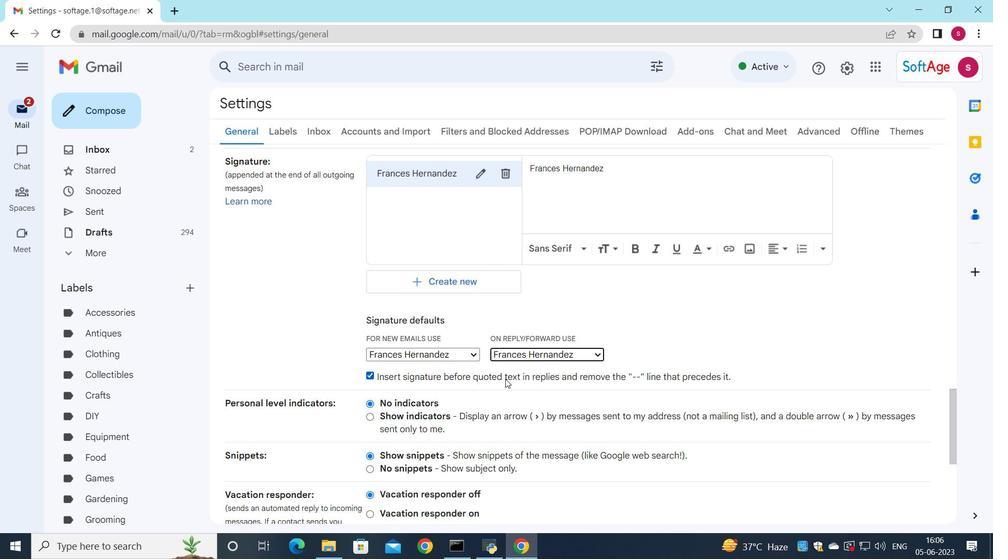 
Action: Mouse scrolled (506, 378) with delta (0, 0)
Screenshot: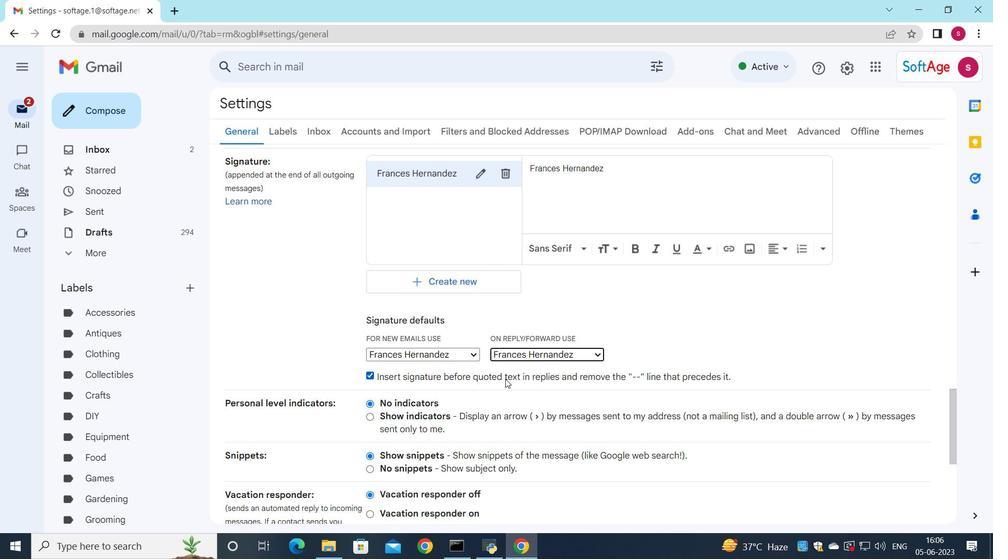 
Action: Mouse scrolled (506, 378) with delta (0, 0)
Screenshot: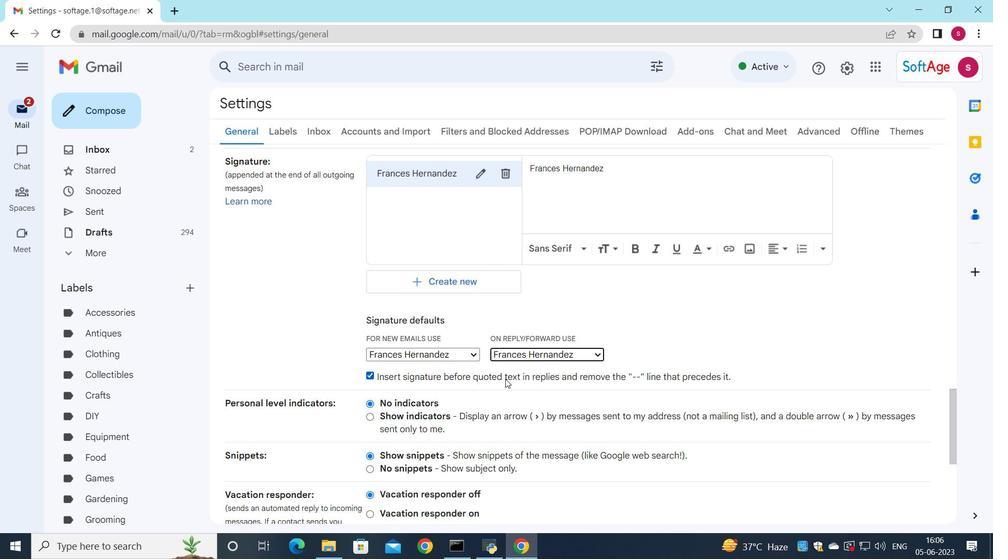 
Action: Mouse scrolled (506, 378) with delta (0, 0)
Screenshot: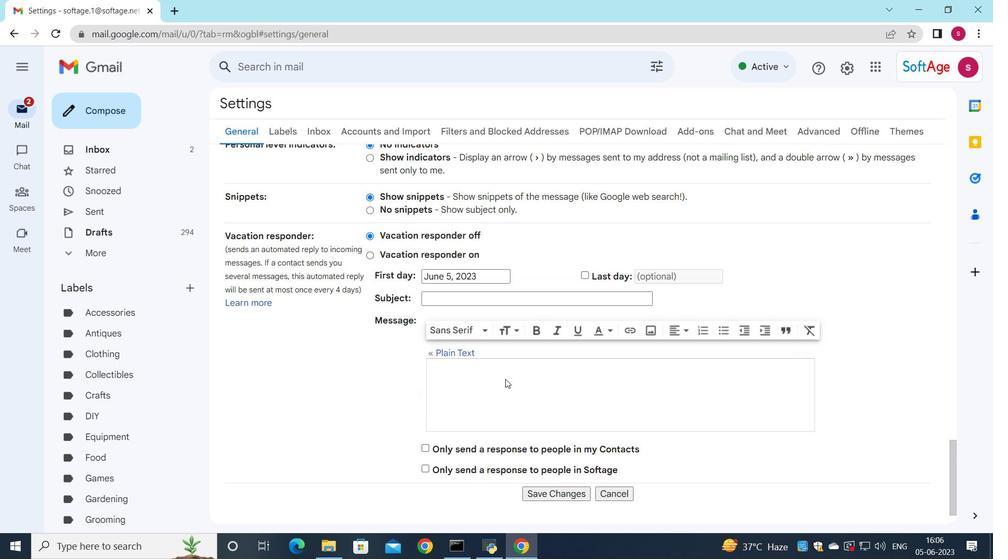 
Action: Mouse scrolled (506, 378) with delta (0, 0)
Screenshot: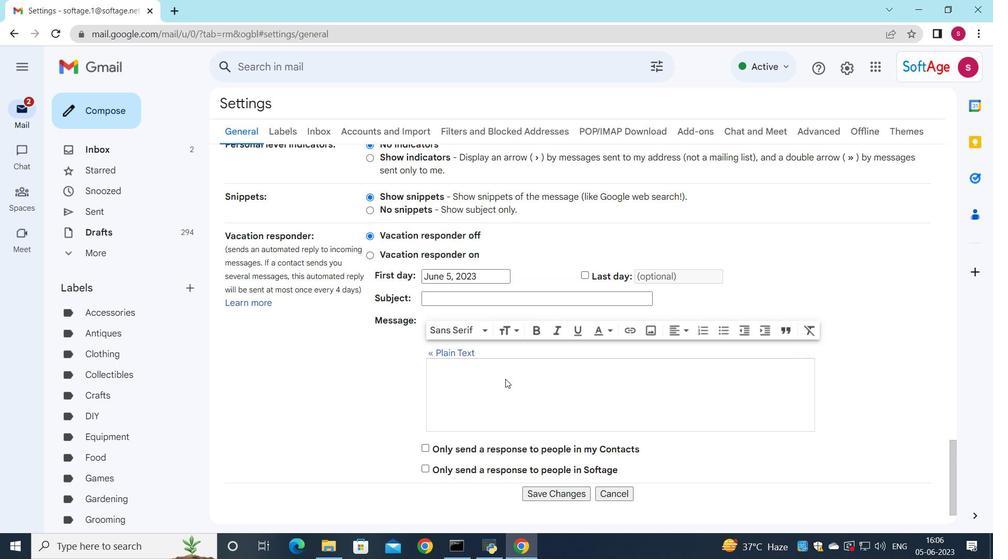 
Action: Mouse scrolled (506, 378) with delta (0, 0)
Screenshot: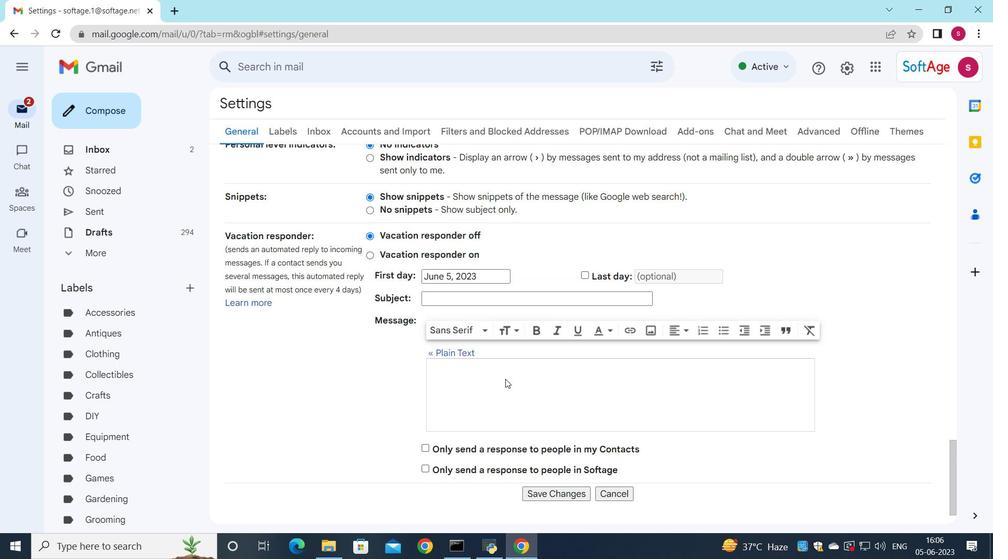 
Action: Mouse moved to (545, 452)
Screenshot: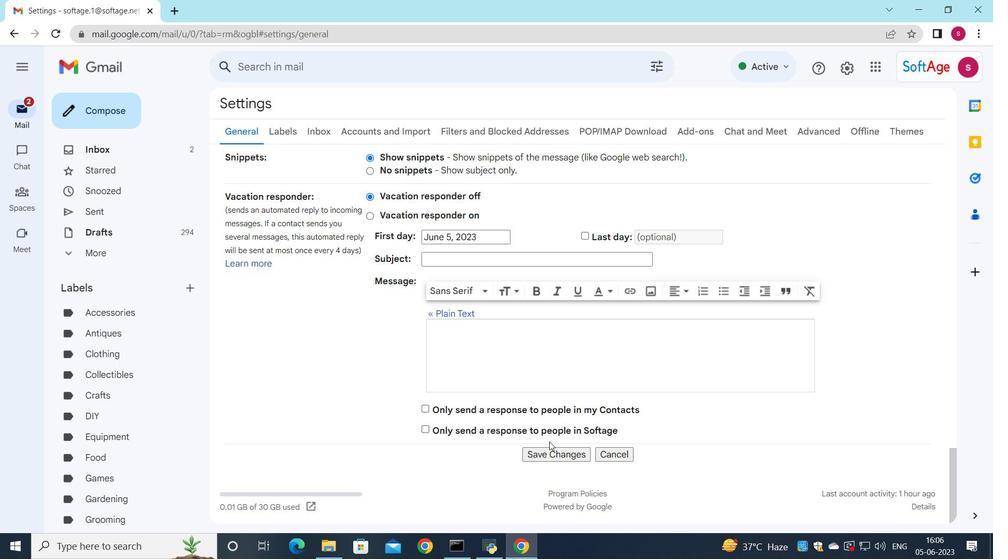 
Action: Mouse pressed left at (545, 452)
Screenshot: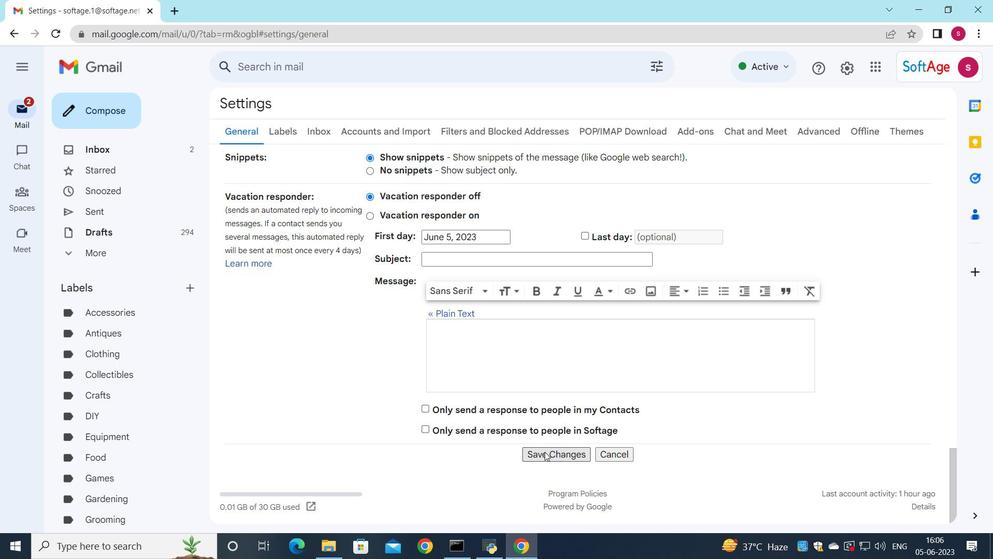 
Action: Mouse moved to (550, 328)
Screenshot: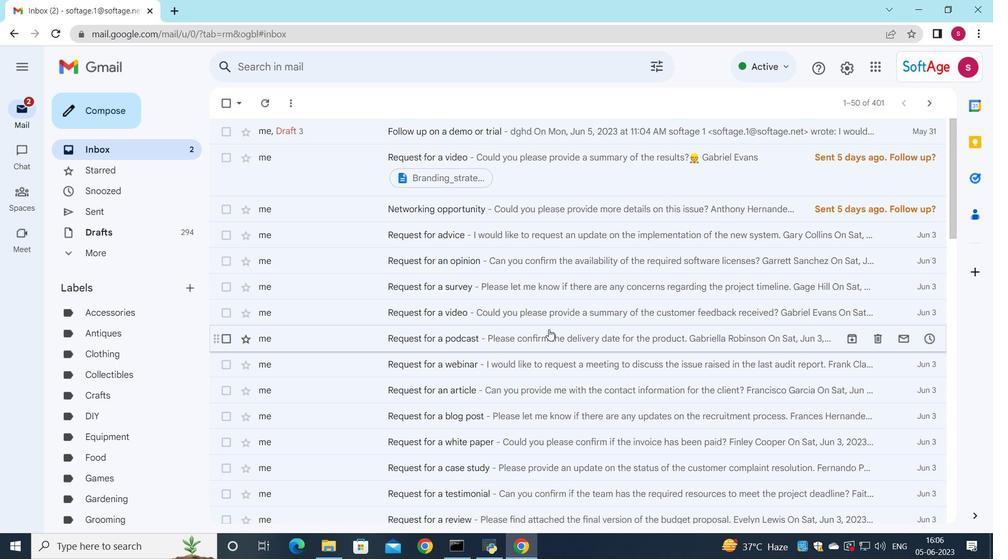 
Action: Mouse scrolled (550, 328) with delta (0, 0)
Screenshot: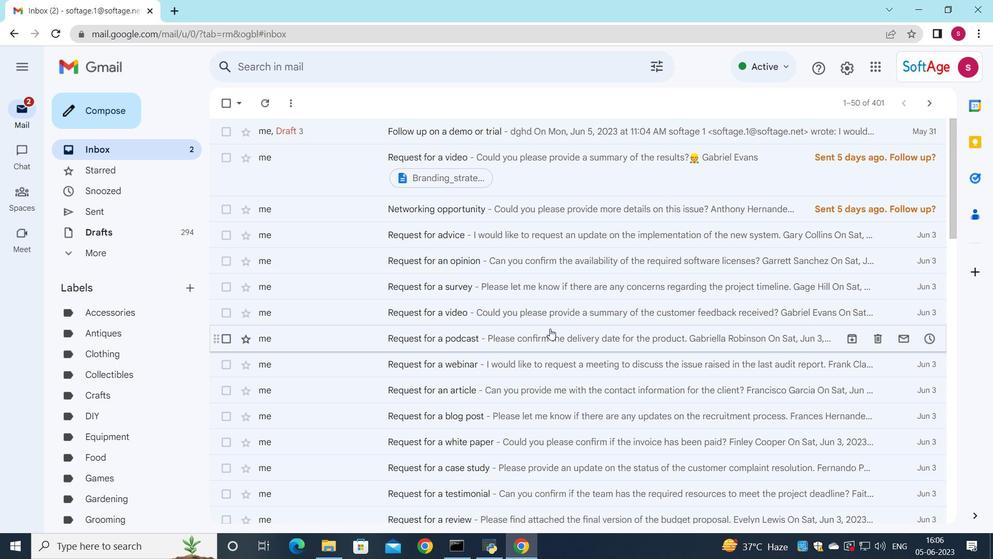 
Action: Mouse moved to (550, 328)
Screenshot: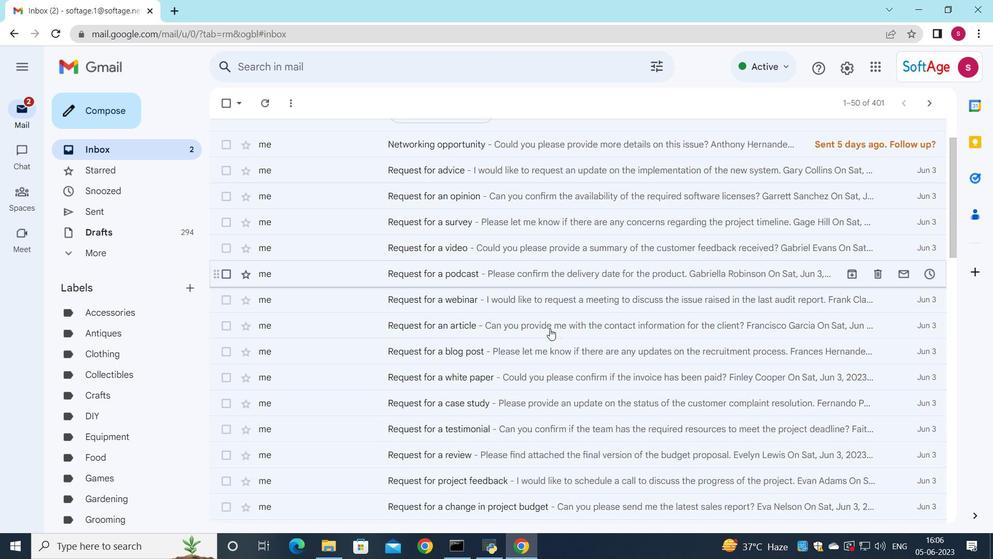 
Action: Mouse scrolled (550, 328) with delta (0, 0)
Screenshot: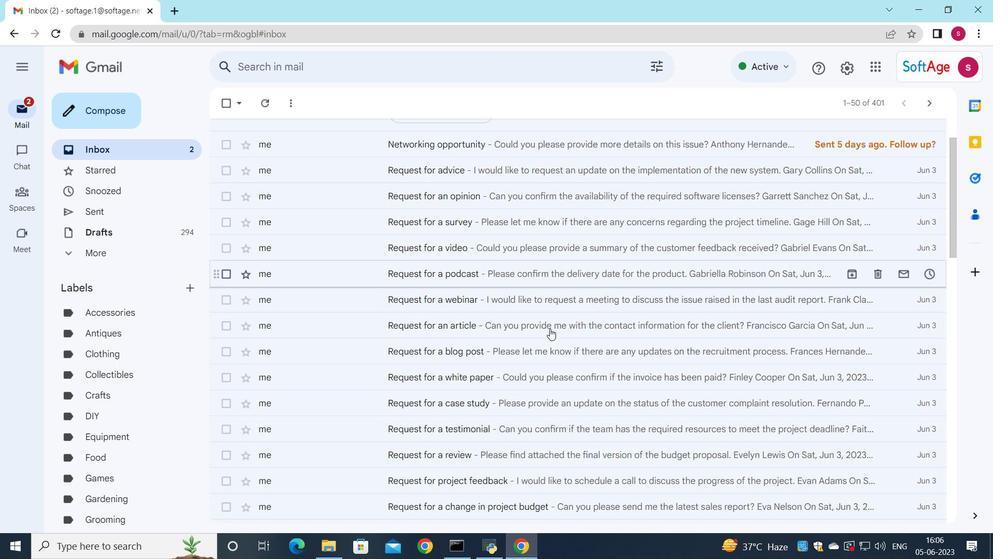 
Action: Mouse moved to (549, 318)
Screenshot: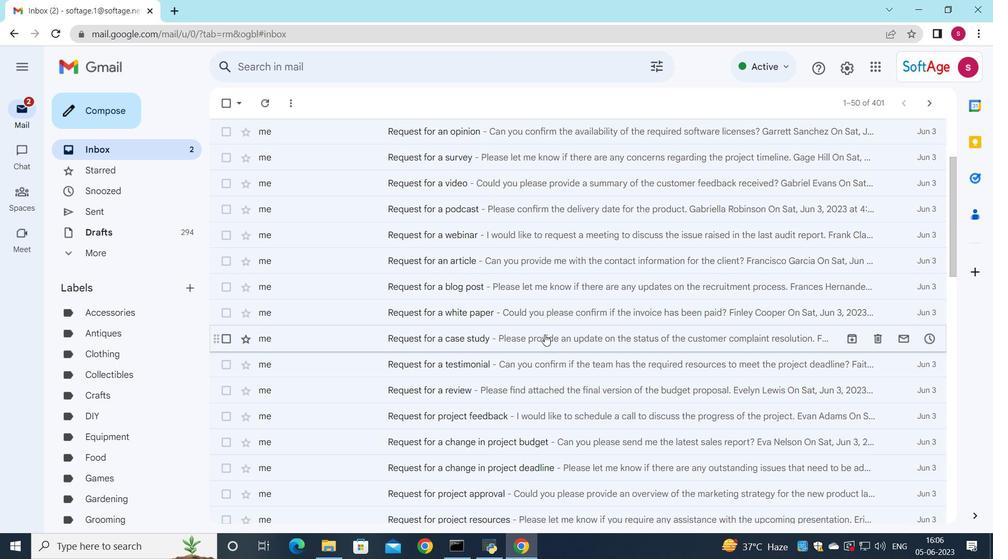 
Action: Mouse scrolled (549, 318) with delta (0, 0)
Screenshot: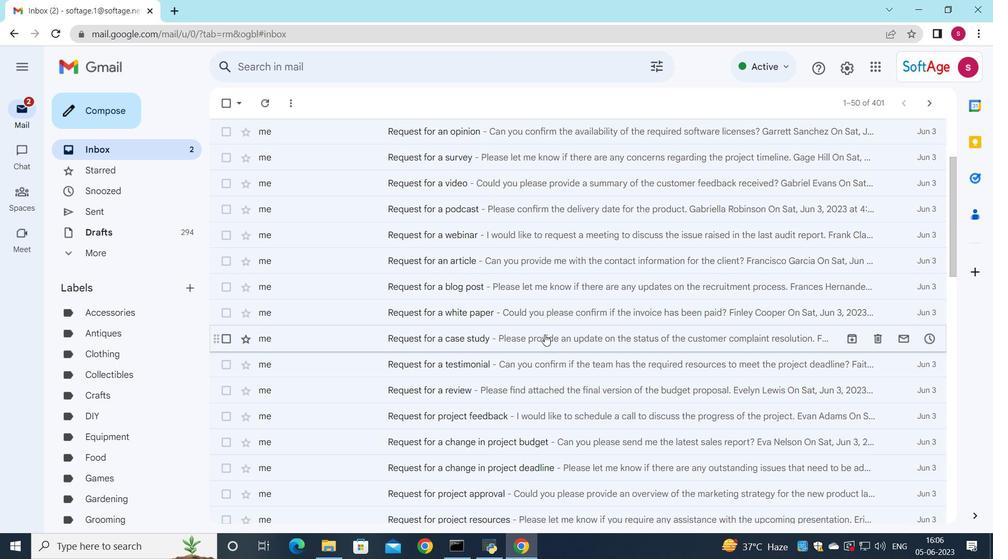 
Action: Mouse moved to (556, 286)
Screenshot: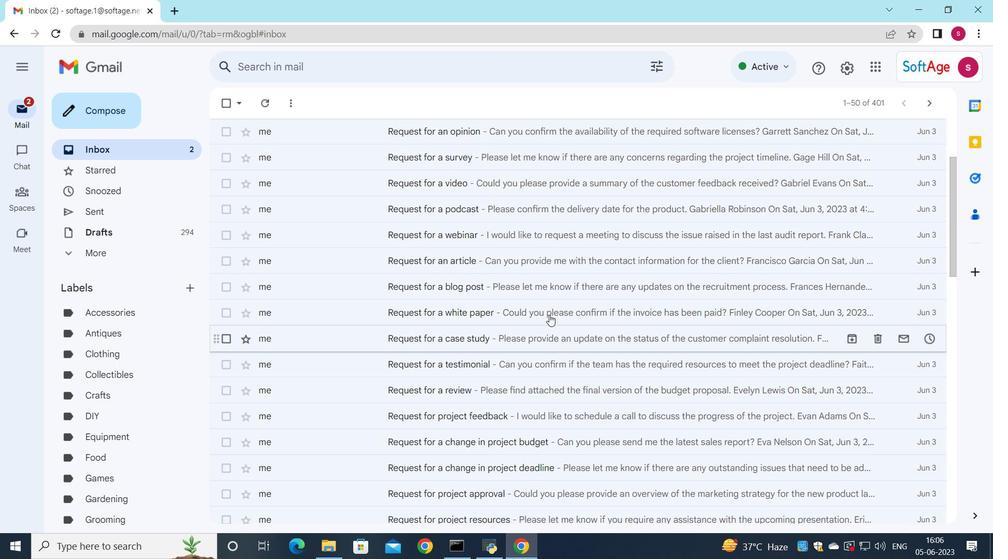 
Action: Mouse scrolled (556, 287) with delta (0, 0)
Screenshot: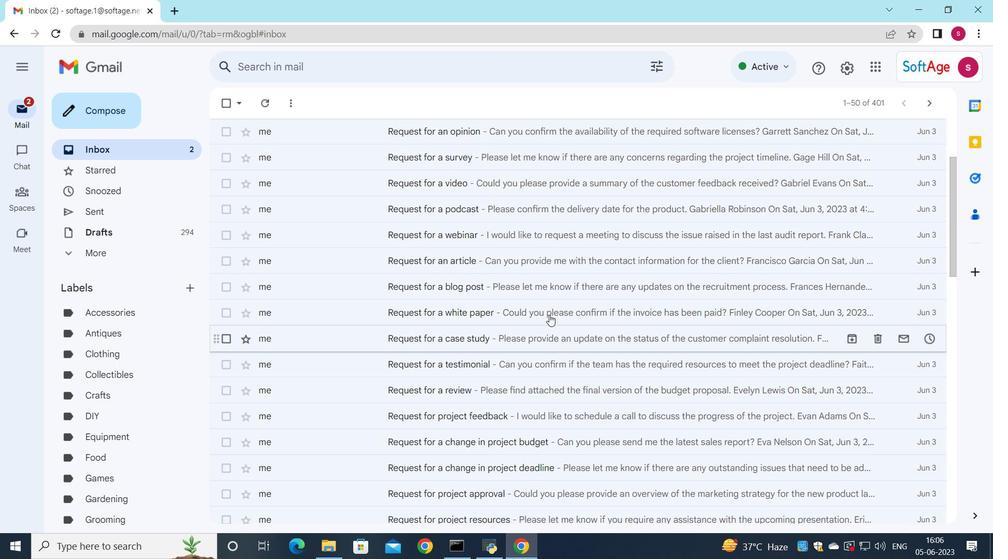 
Action: Mouse moved to (570, 171)
Screenshot: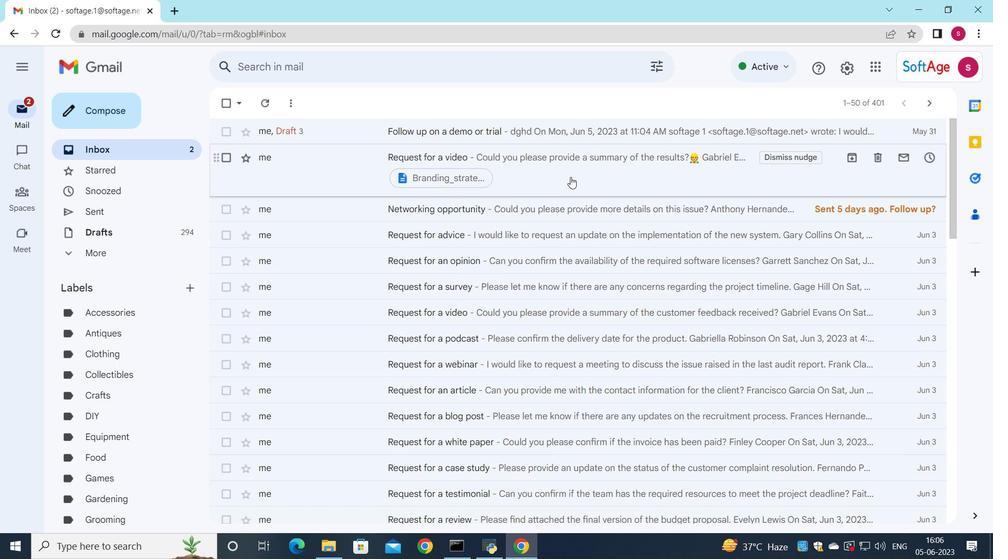 
Action: Mouse pressed left at (570, 171)
Screenshot: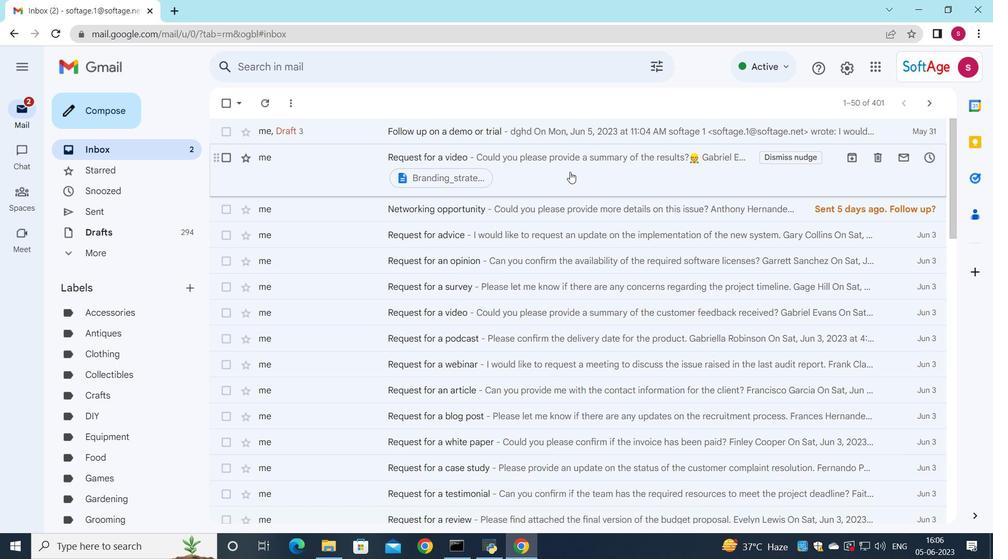 
Action: Mouse moved to (439, 422)
Screenshot: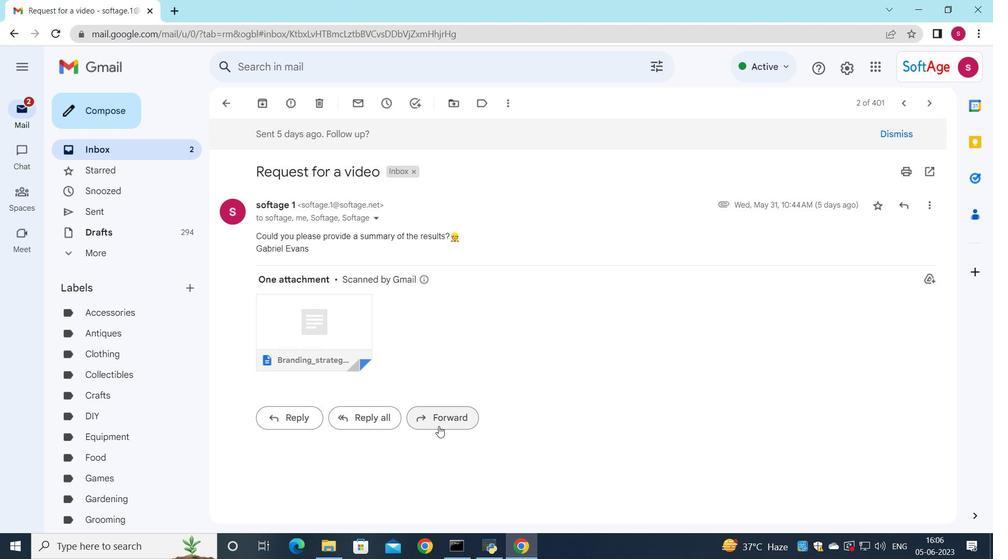 
Action: Mouse pressed left at (439, 422)
Screenshot: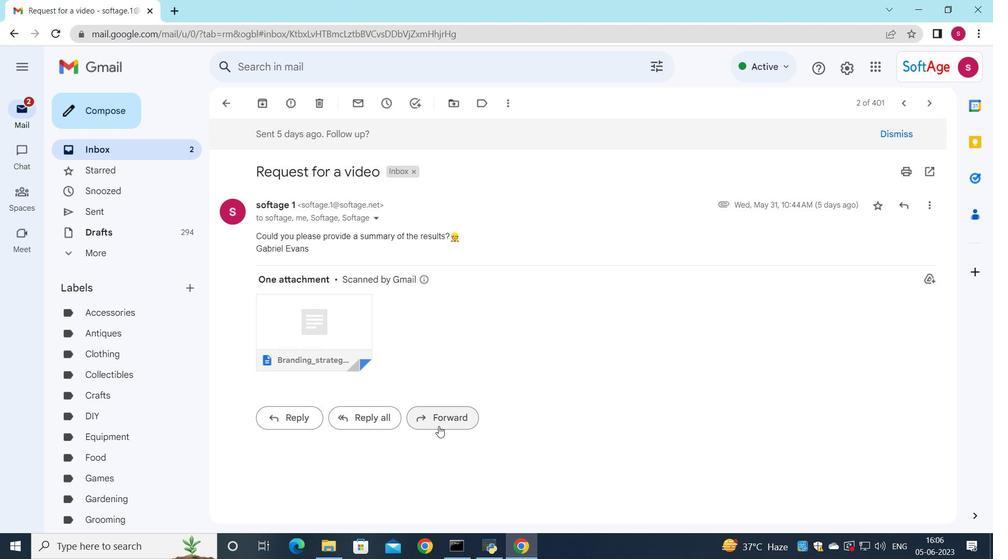 
Action: Mouse moved to (277, 396)
Screenshot: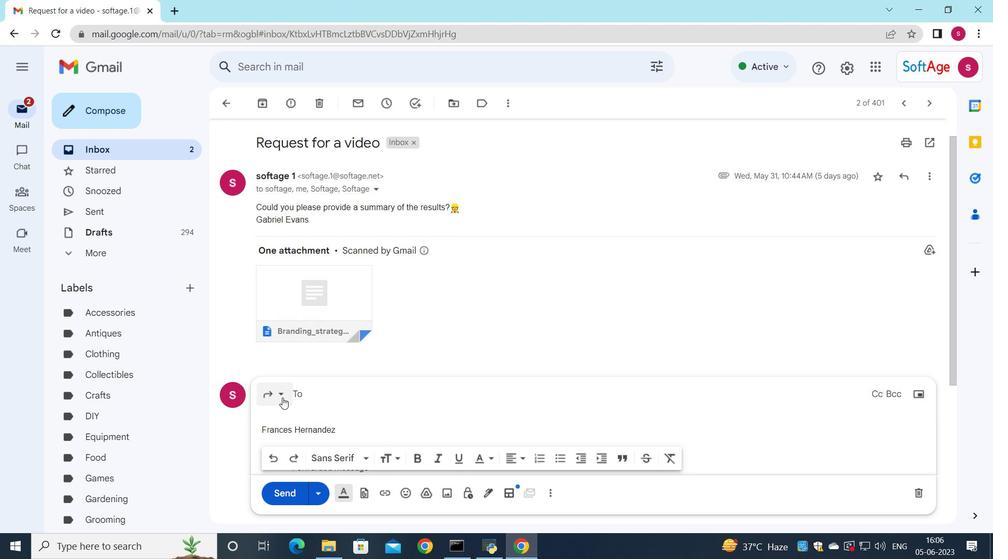 
Action: Mouse pressed left at (277, 396)
Screenshot: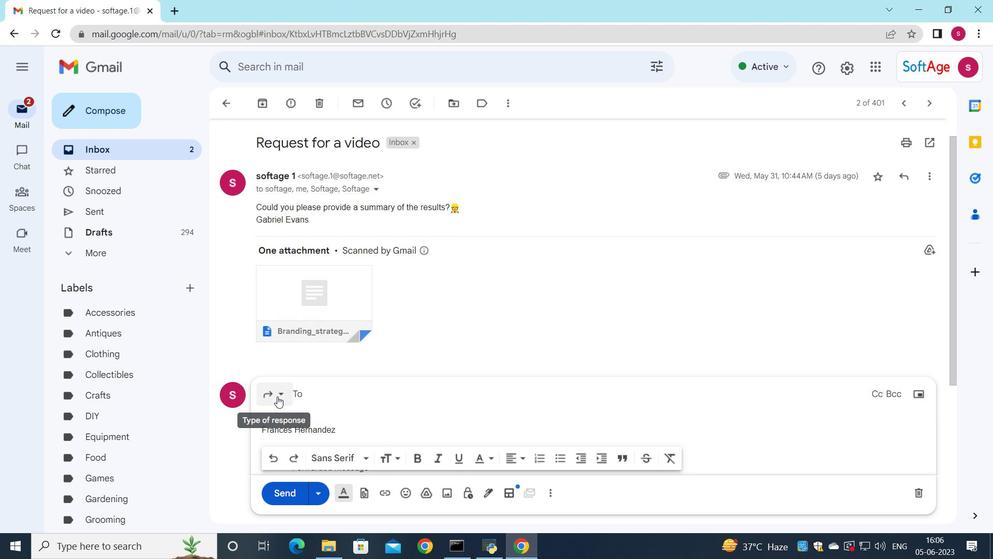 
Action: Mouse moved to (302, 349)
Screenshot: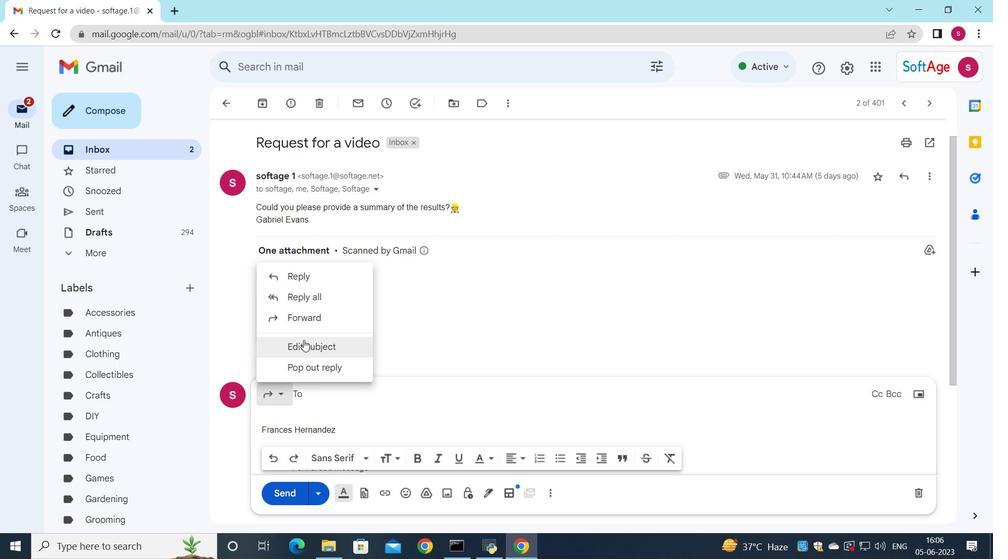 
Action: Mouse pressed left at (302, 349)
Screenshot: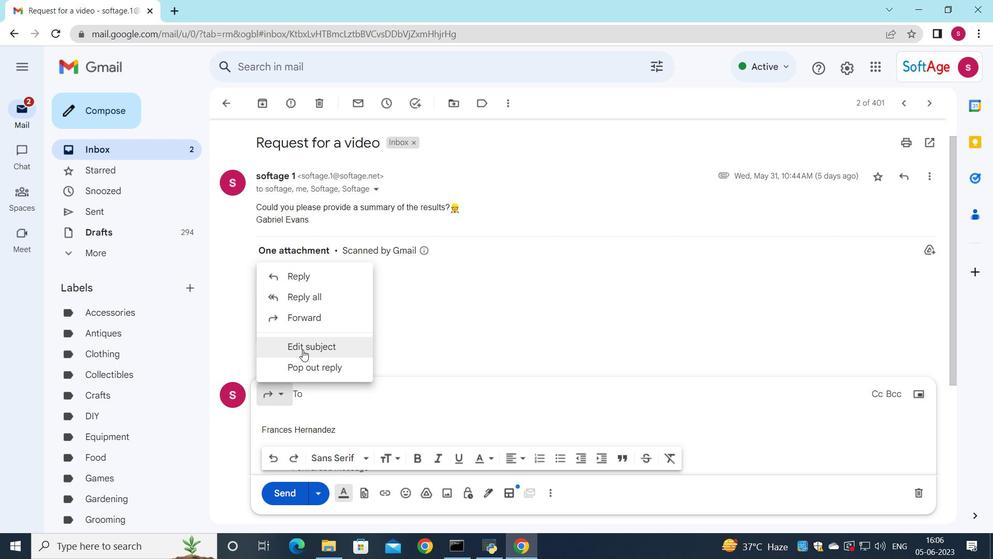 
Action: Mouse moved to (744, 237)
Screenshot: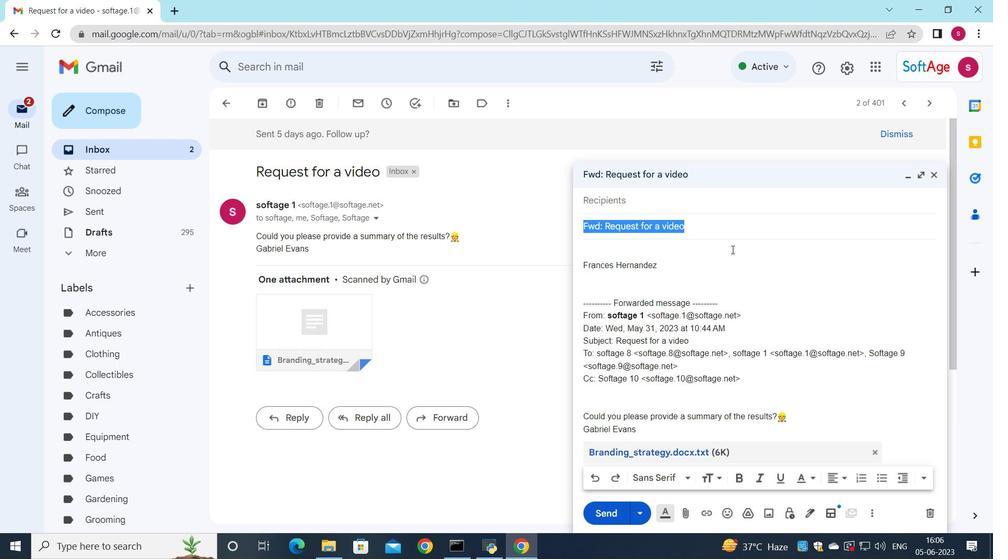 
Action: Key pressed <Key.shift>request<Key.space>for<Key.space>a<Key.space>blog<Key.space>post
Screenshot: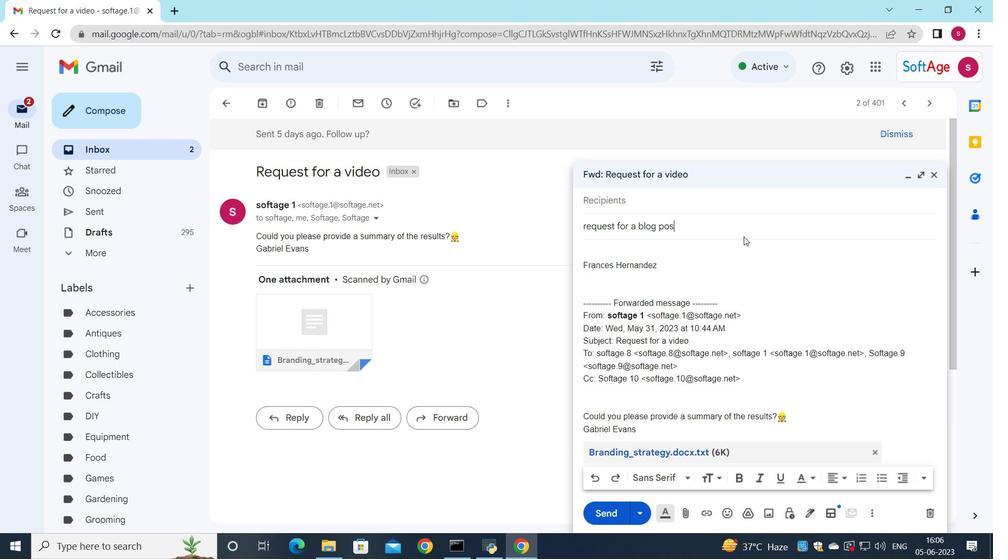 
Action: Mouse moved to (601, 192)
Screenshot: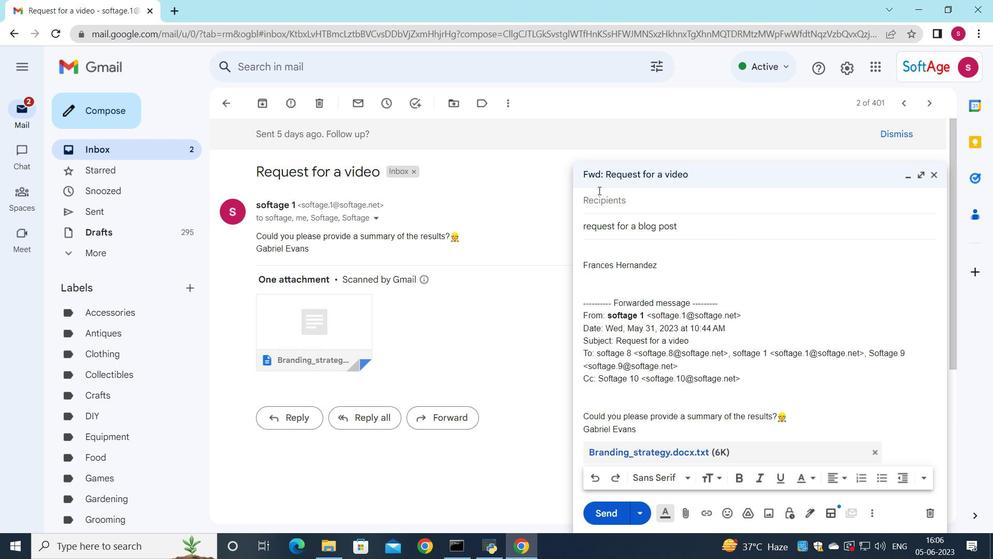 
Action: Mouse pressed left at (601, 192)
Screenshot: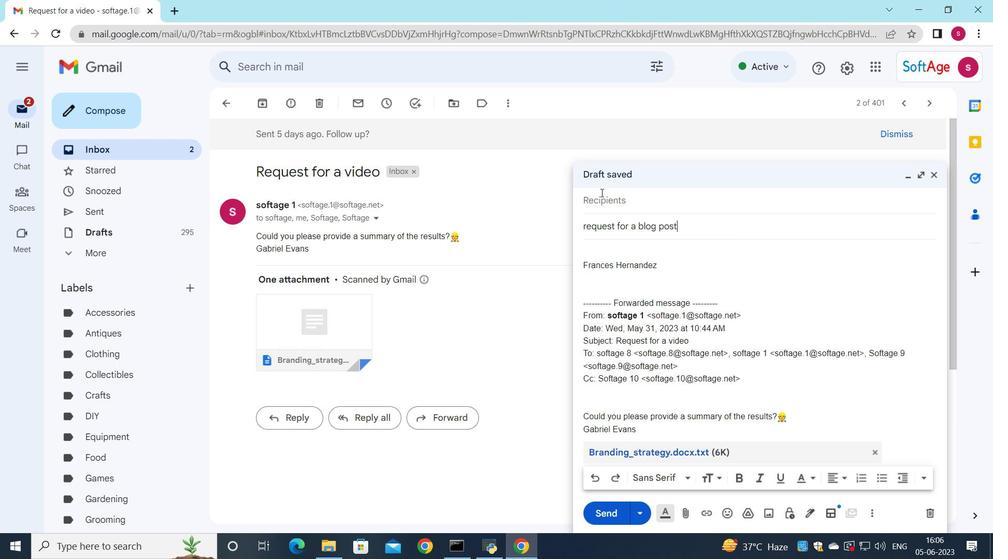 
Action: Mouse moved to (604, 211)
Screenshot: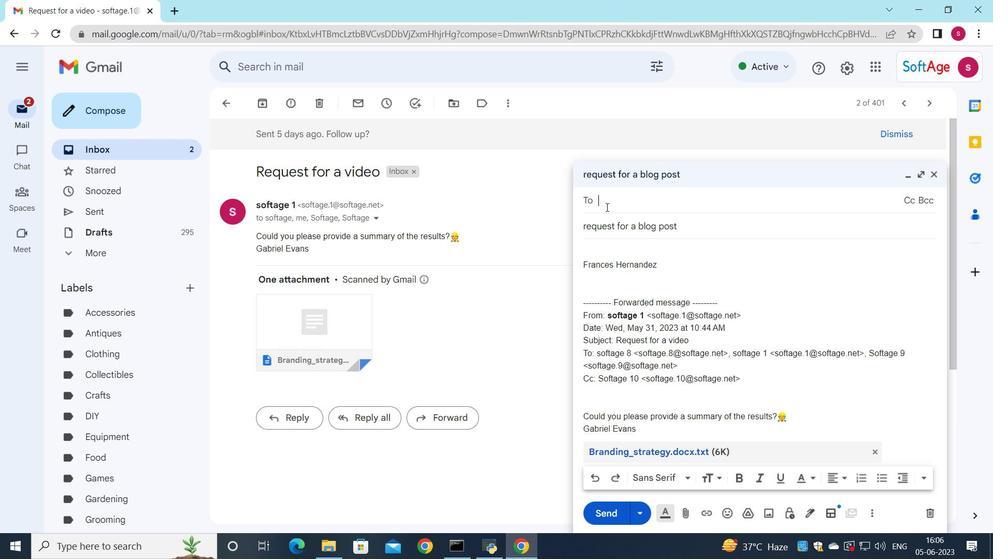 
Action: Key pressed s
Screenshot: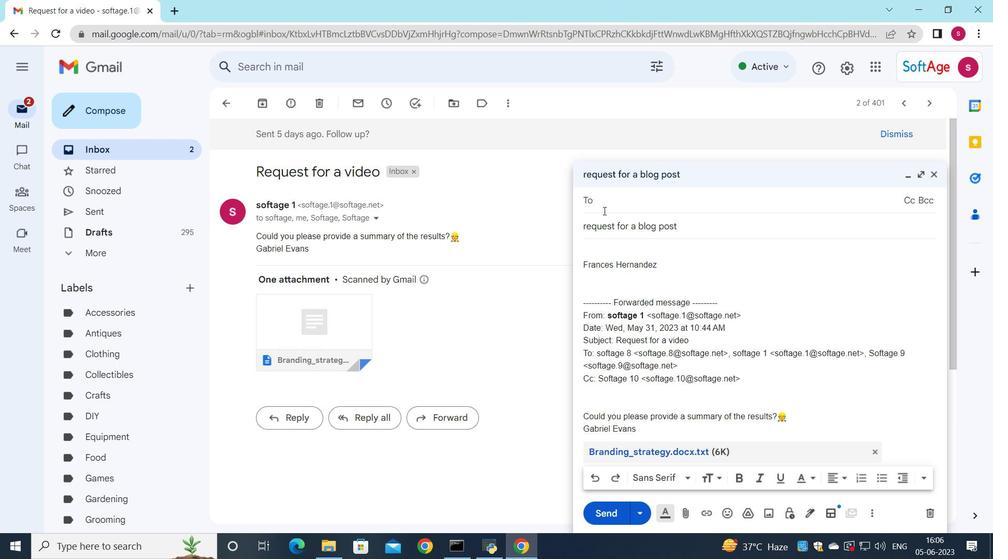 
Action: Mouse moved to (683, 301)
Screenshot: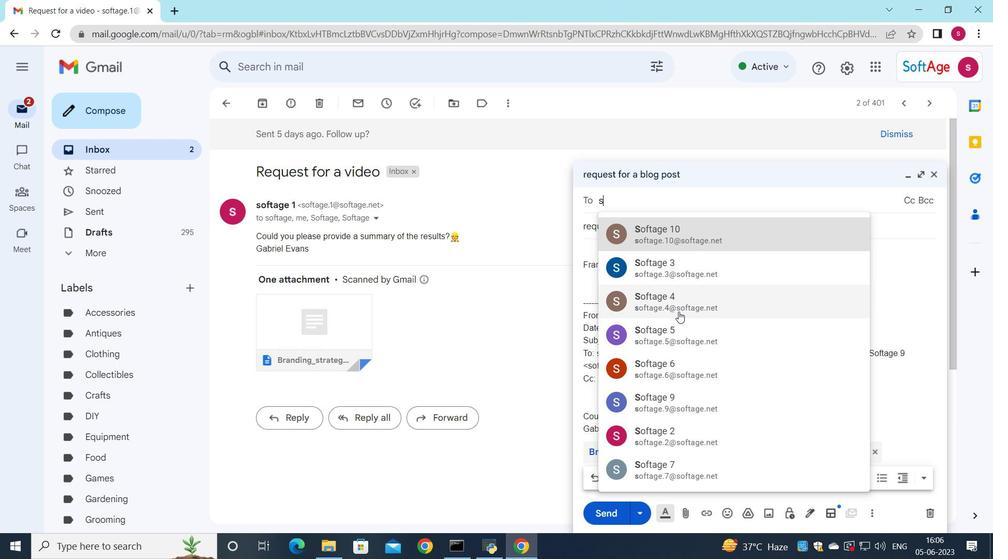 
Action: Mouse pressed left at (683, 301)
Screenshot: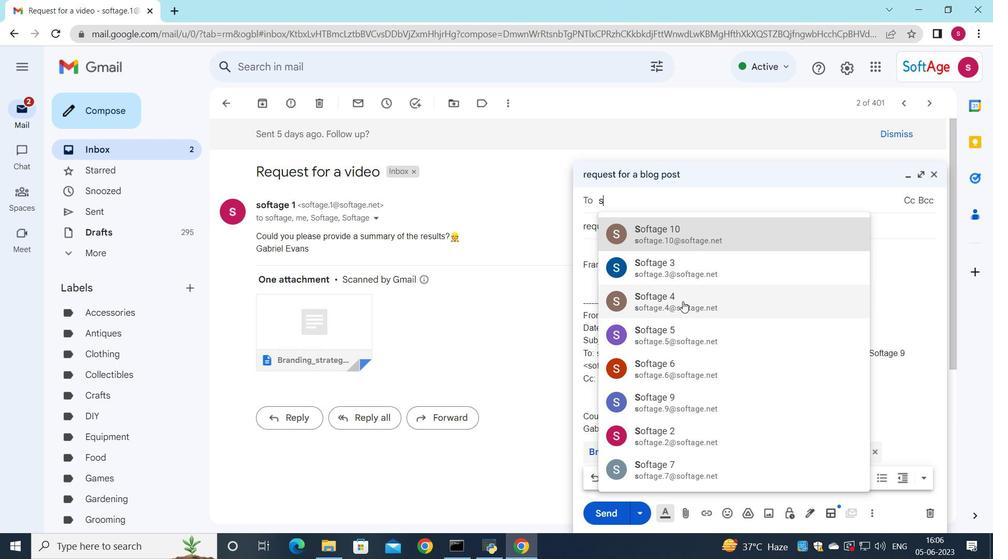 
Action: Mouse moved to (598, 265)
Screenshot: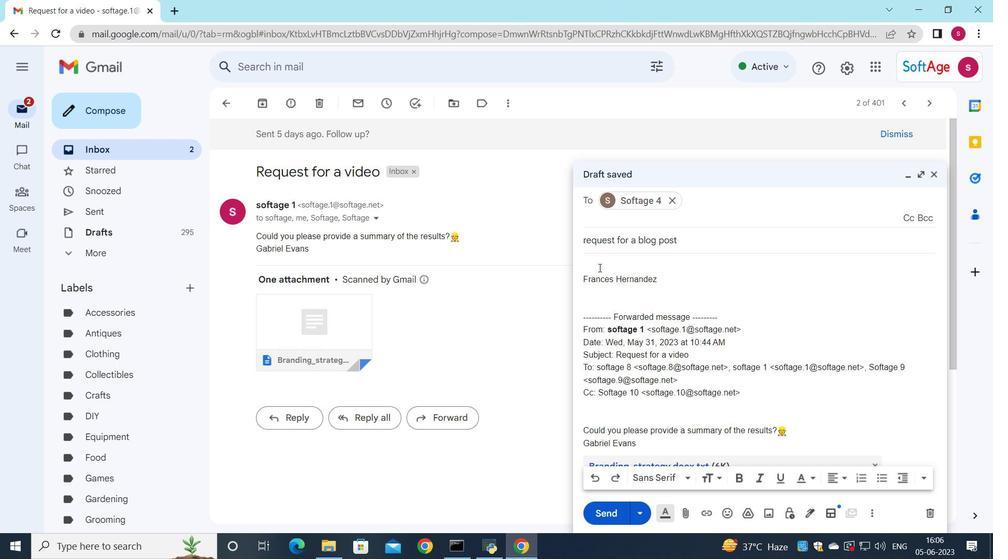 
Action: Mouse pressed left at (598, 265)
Screenshot: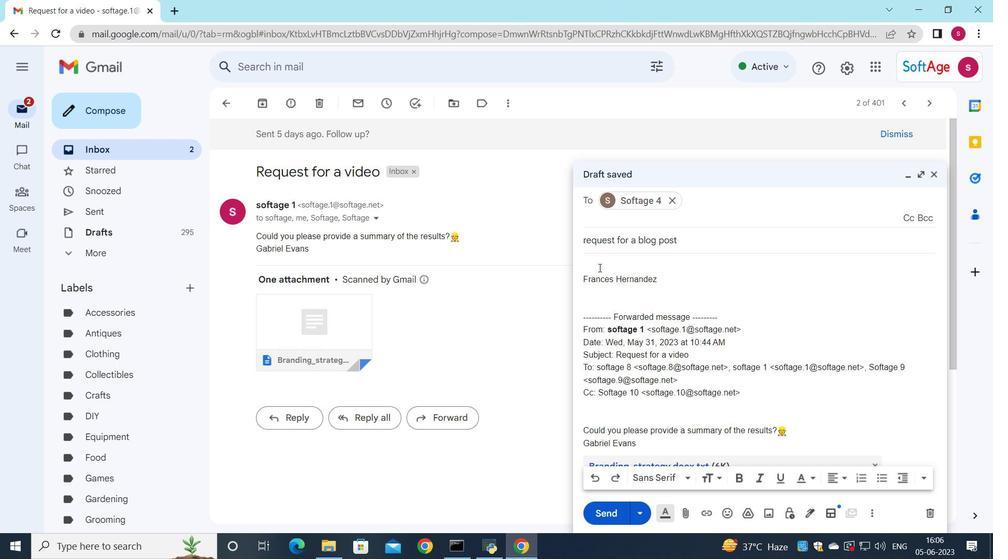 
Action: Mouse moved to (587, 227)
Screenshot: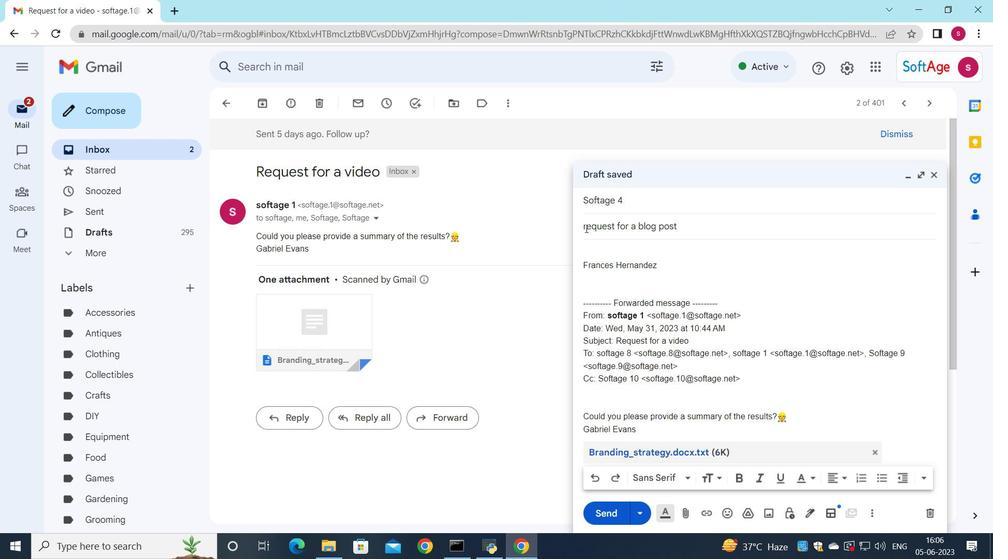 
Action: Mouse pressed left at (587, 227)
Screenshot: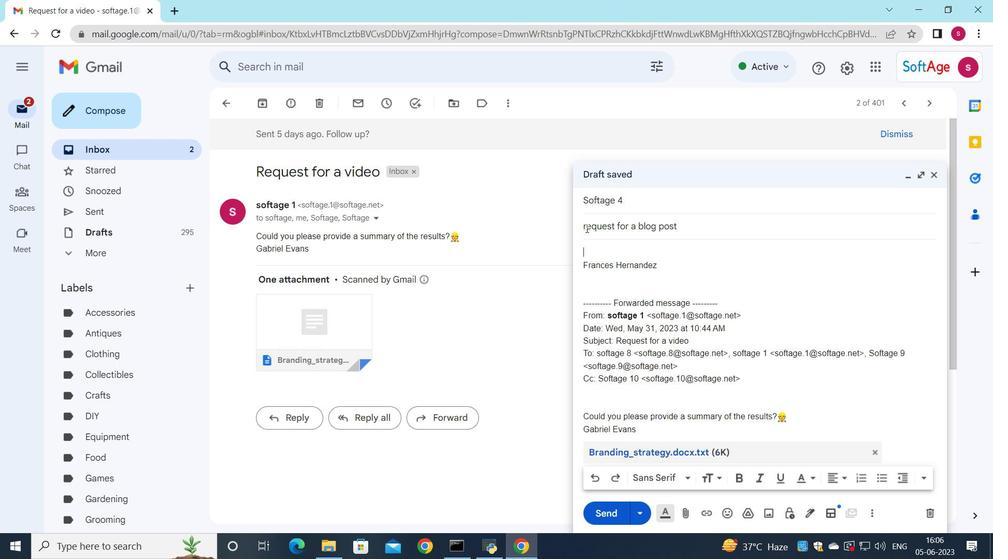 
Action: Key pressed <Key.backspace><Key.shift>R
Screenshot: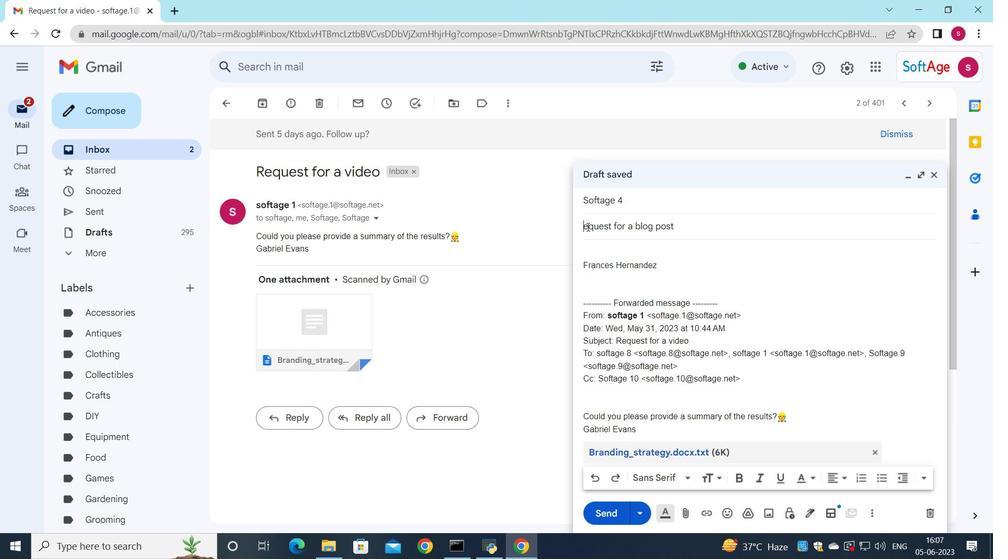 
Action: Mouse moved to (607, 248)
Screenshot: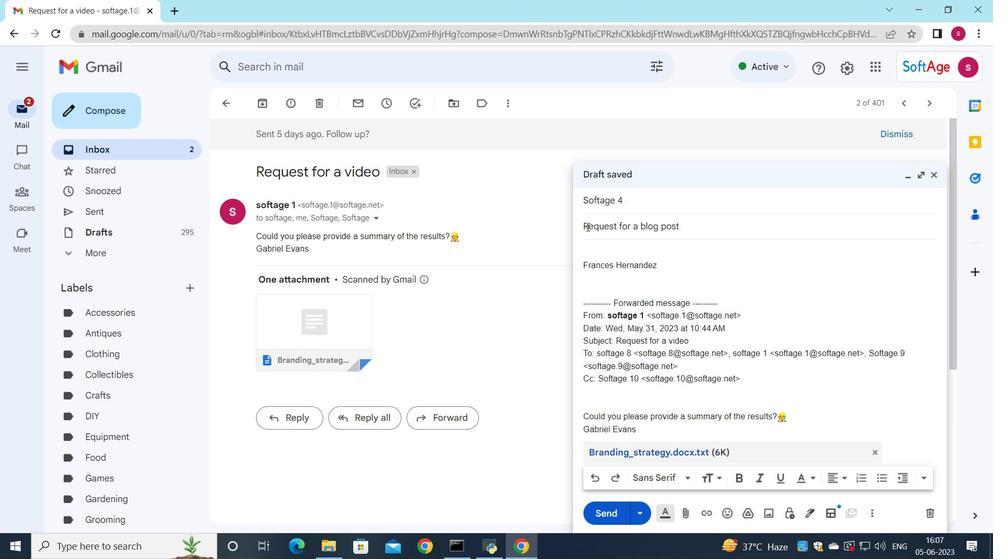 
Action: Mouse pressed left at (607, 248)
Screenshot: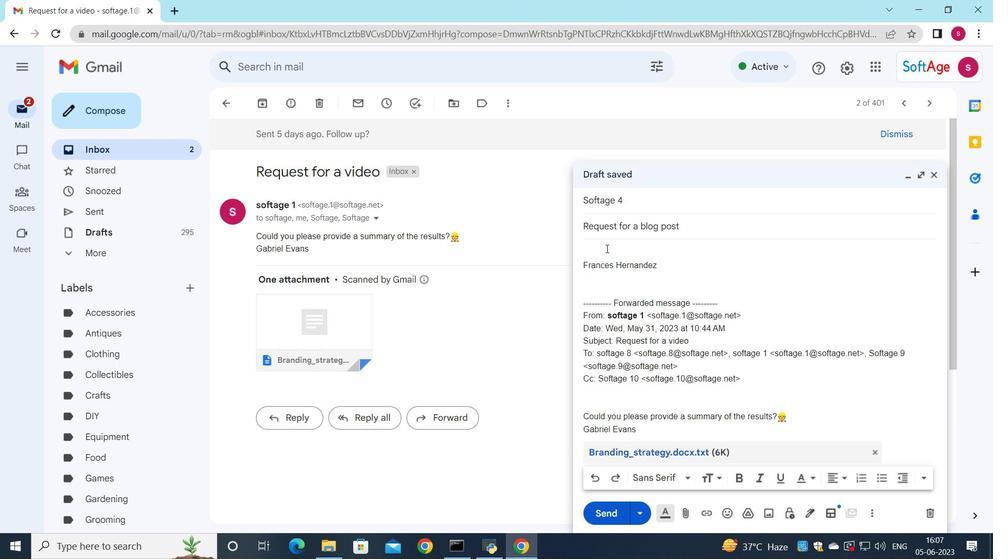 
Action: Key pressed <Key.shift><Key.shift>Please<Key.space>let<Key.space>me<Key.space>know<Key.space>if<Key.space>there<Key.space>are<Key.space>any<Key.space>updates<Key.space>on<Key.space>the<Key.space>recruitment<Key.space>process.
Screenshot: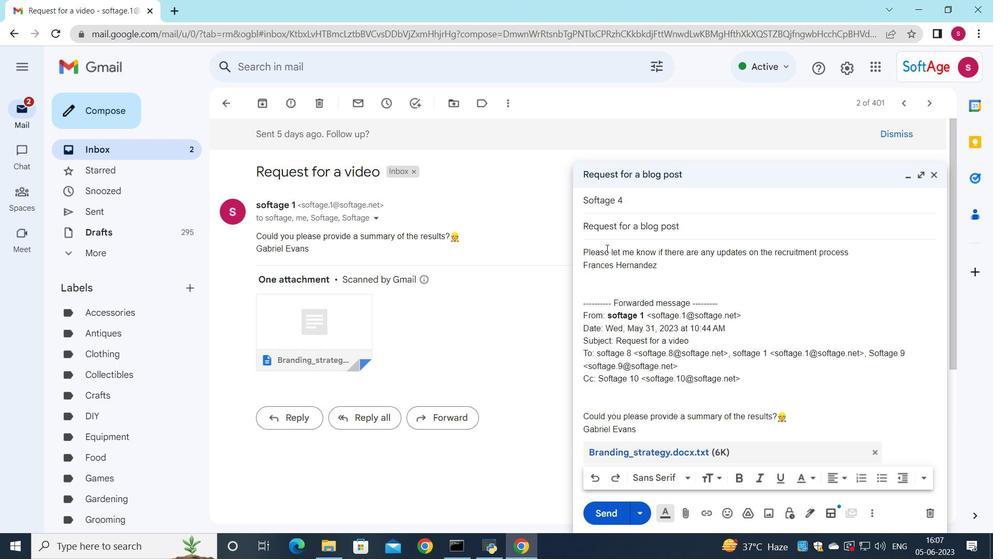 
Action: Mouse moved to (608, 250)
Screenshot: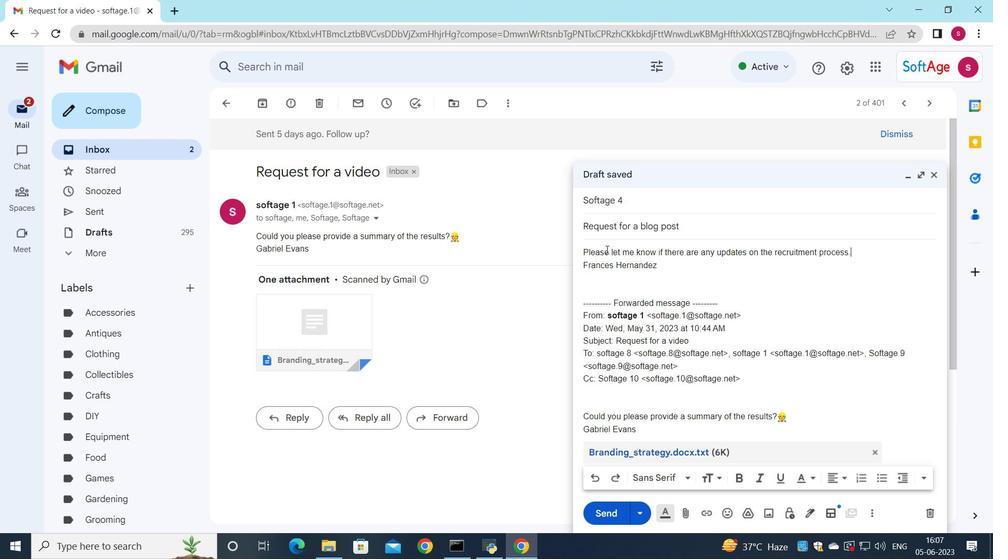 
Action: Mouse pressed left at (608, 250)
Screenshot: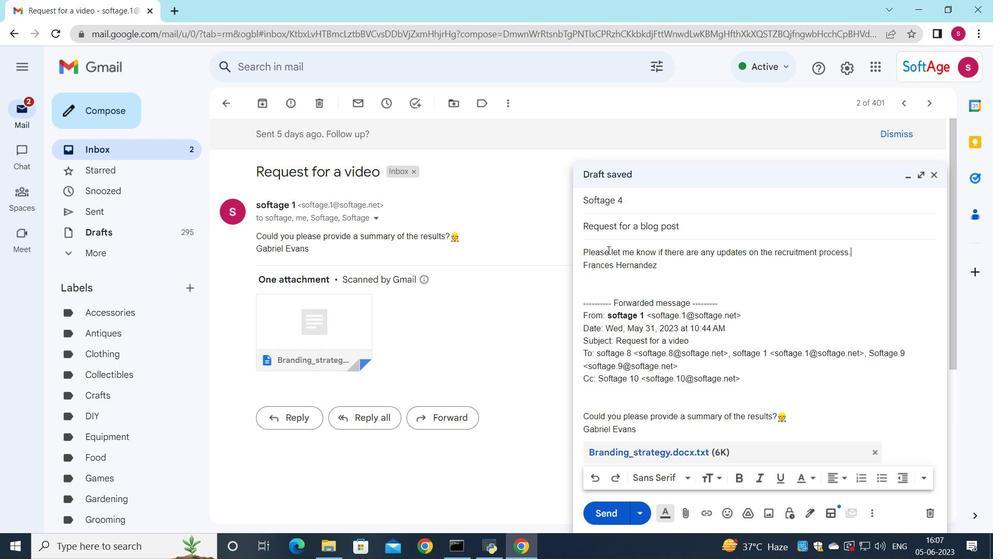 
Action: Mouse moved to (812, 478)
Screenshot: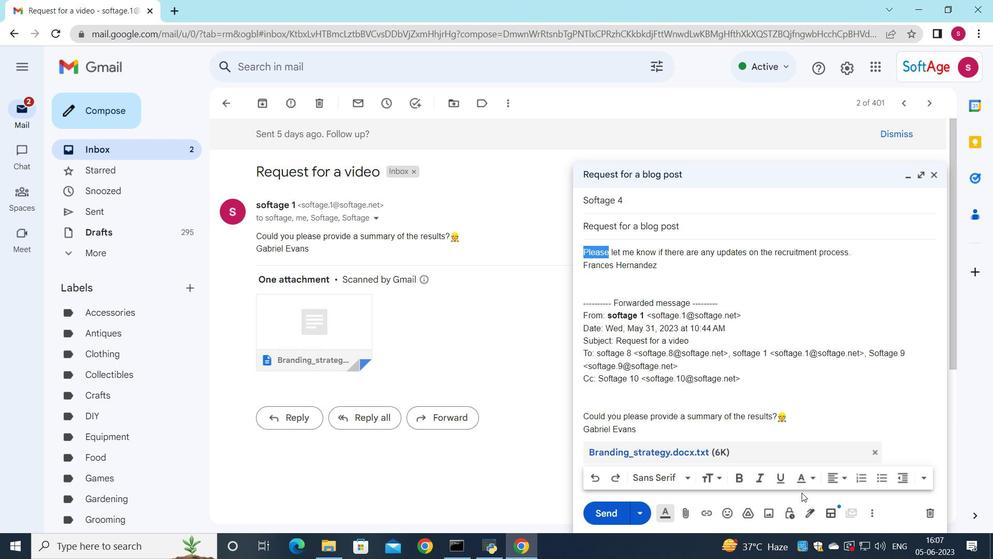 
Action: Mouse pressed left at (812, 478)
Screenshot: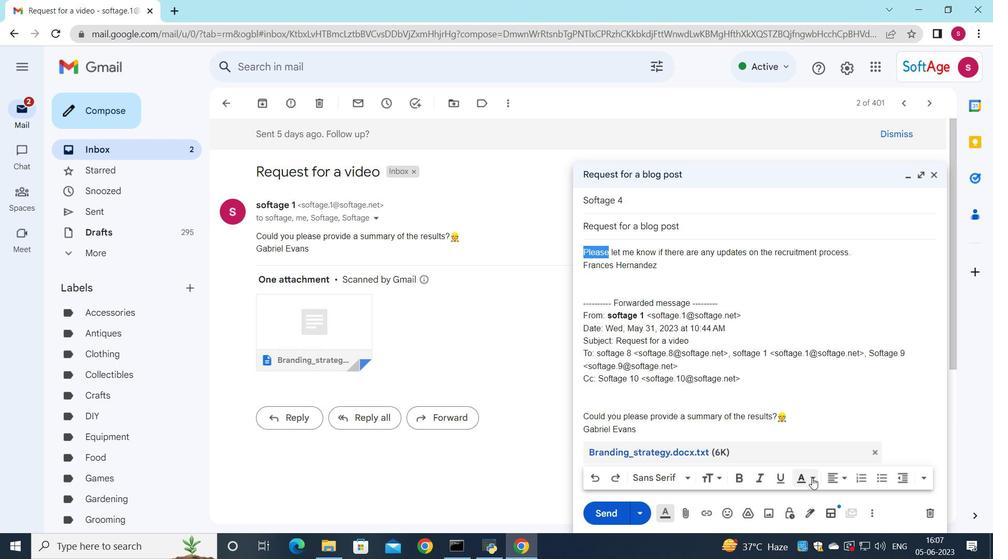 
Action: Mouse moved to (780, 383)
Screenshot: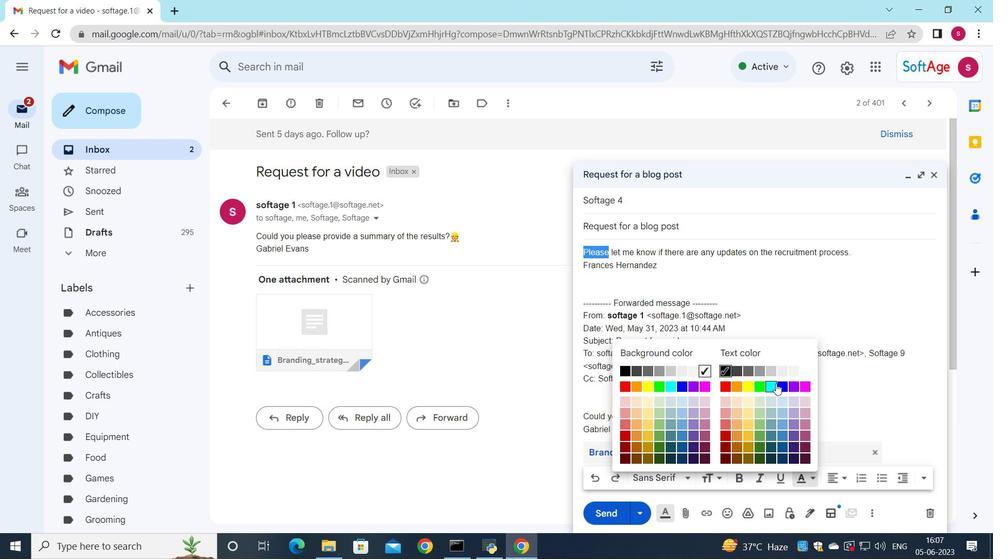 
Action: Mouse pressed left at (780, 383)
Screenshot: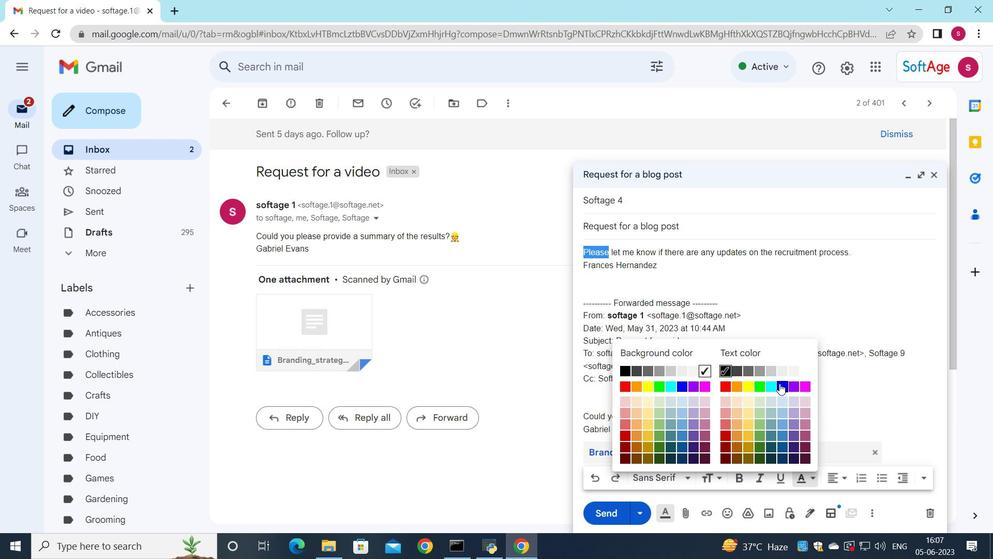 
Action: Mouse moved to (814, 480)
Screenshot: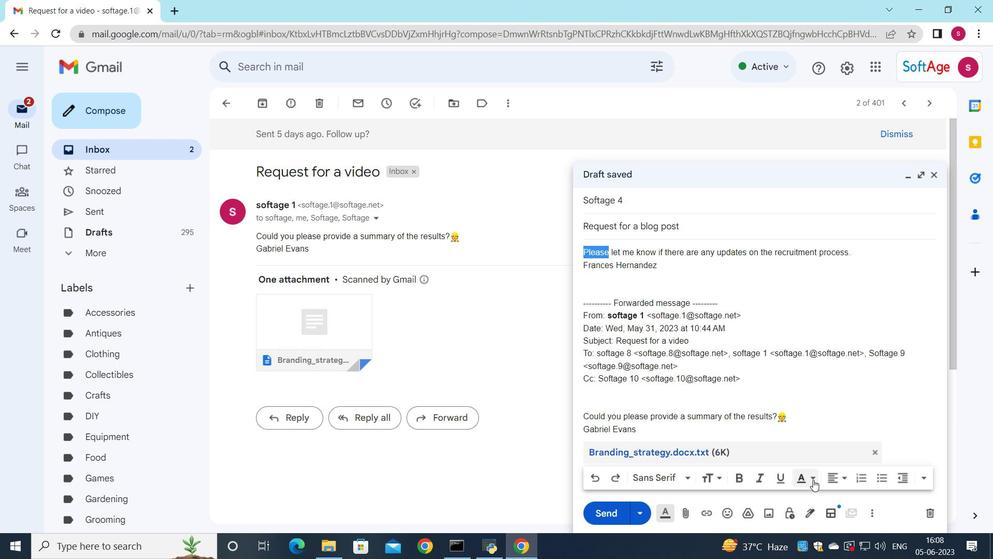 
Action: Mouse pressed left at (814, 480)
Screenshot: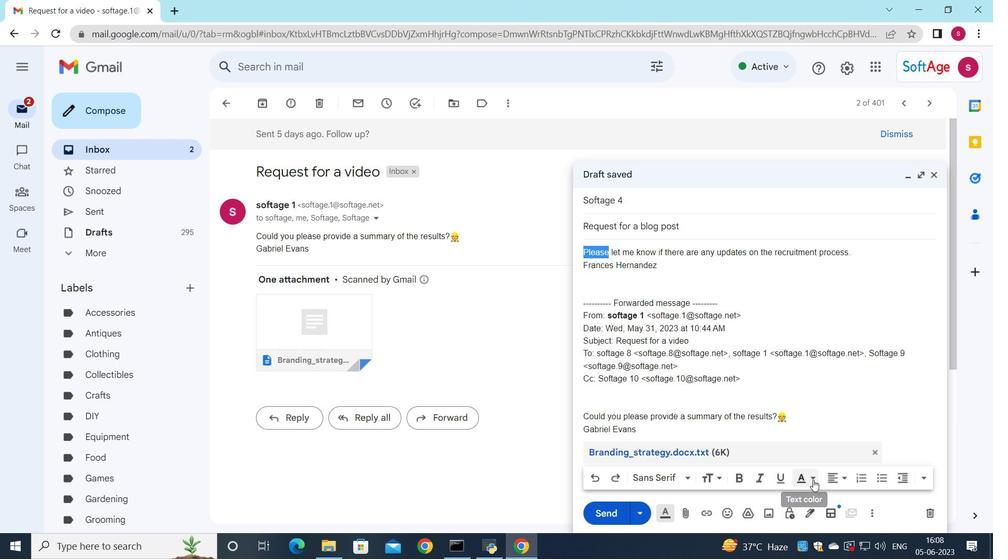 
Action: Mouse moved to (708, 390)
Screenshot: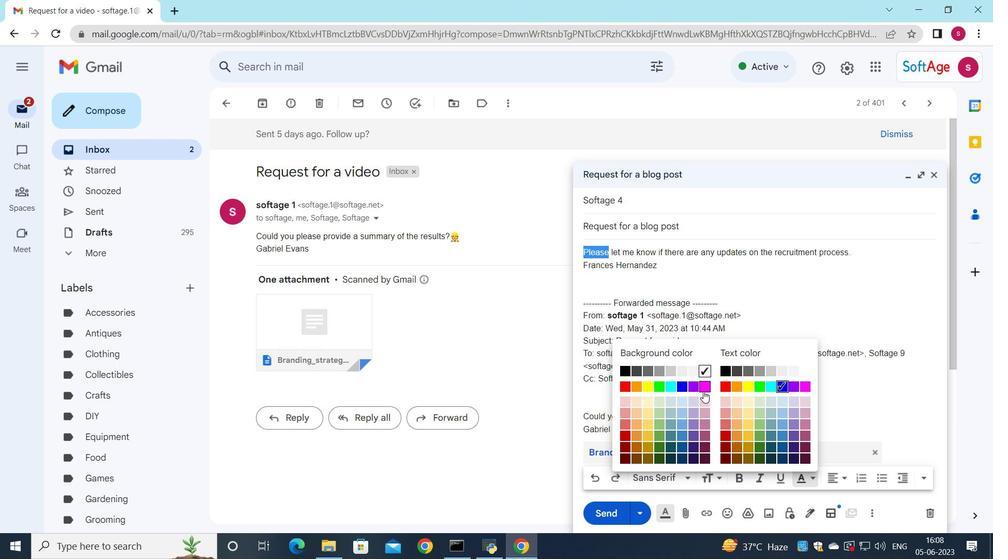
Action: Mouse pressed left at (708, 390)
Screenshot: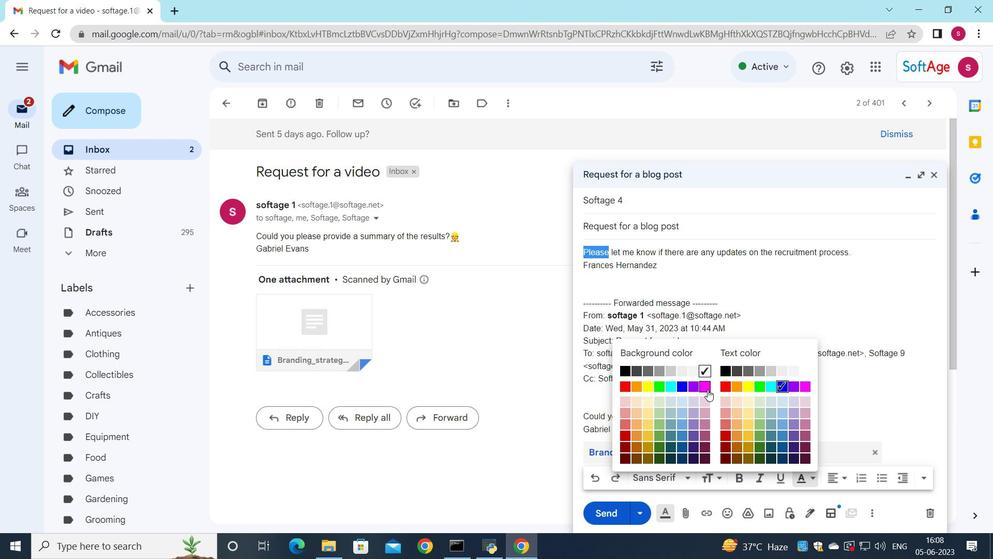 
Action: Mouse moved to (599, 515)
Screenshot: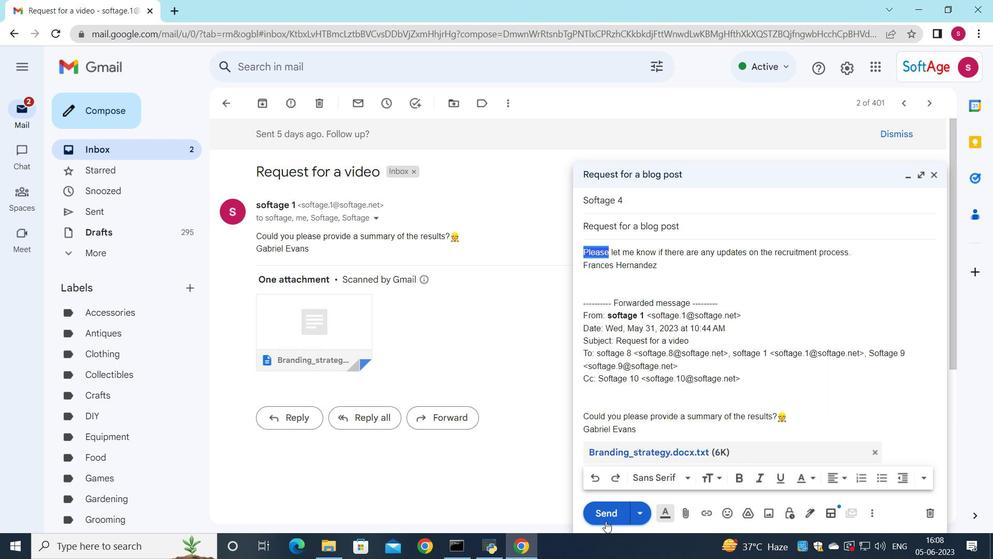 
Action: Mouse pressed left at (599, 515)
Screenshot: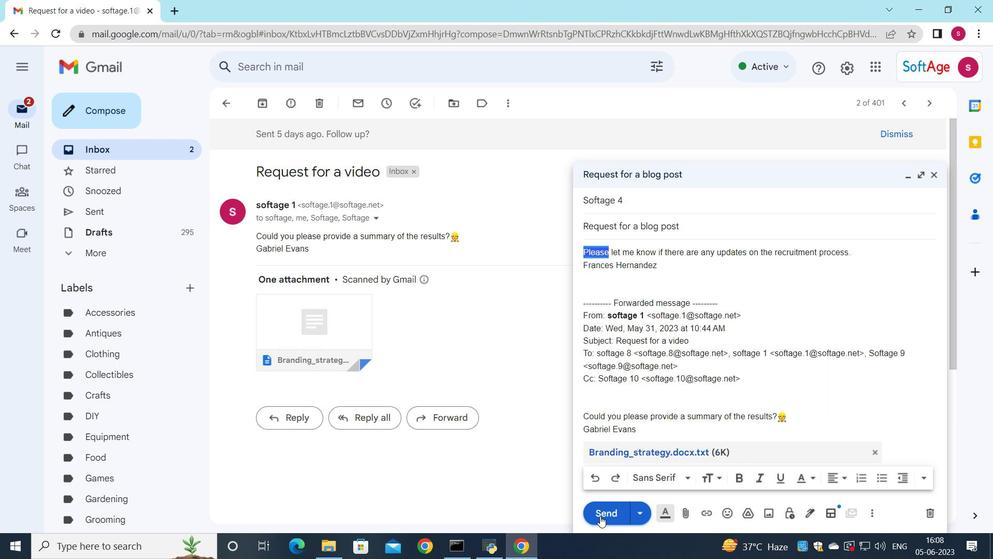 
Action: Mouse moved to (615, 461)
Screenshot: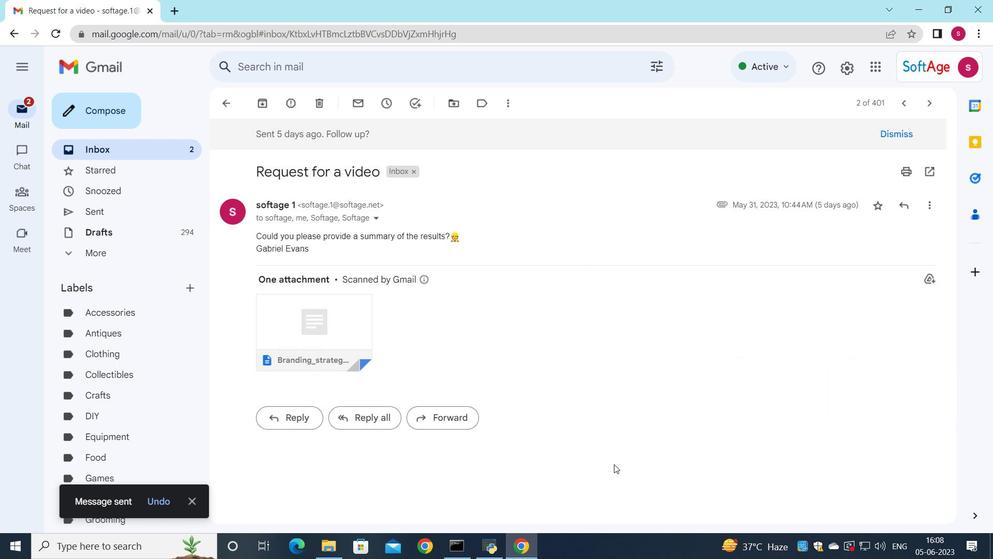 
